 Task: Add a signature Kiera Campbell containing With heartfelt thanks and warm wishes, Kiera Campbell to email address softage.9@softage.net and add a label Quality control
Action: Mouse moved to (902, 50)
Screenshot: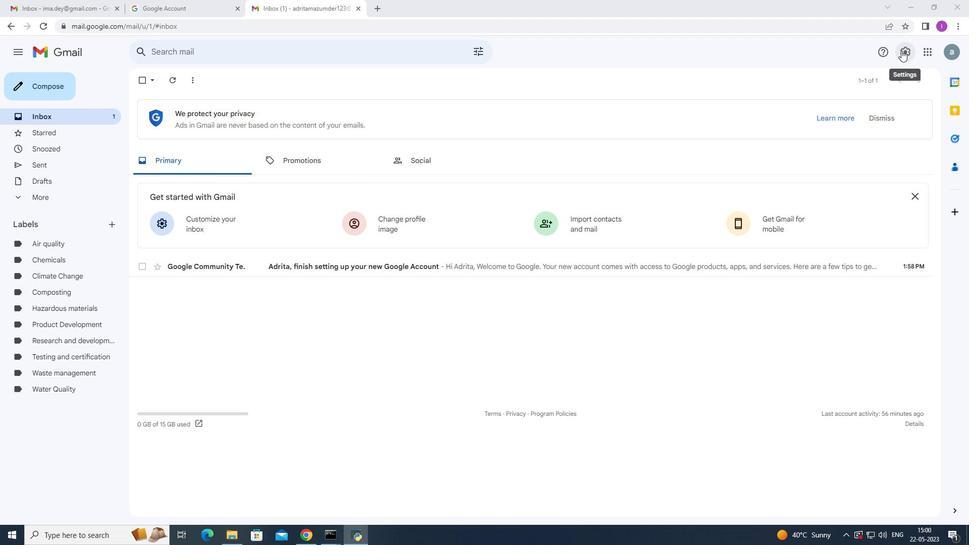 
Action: Mouse pressed left at (902, 50)
Screenshot: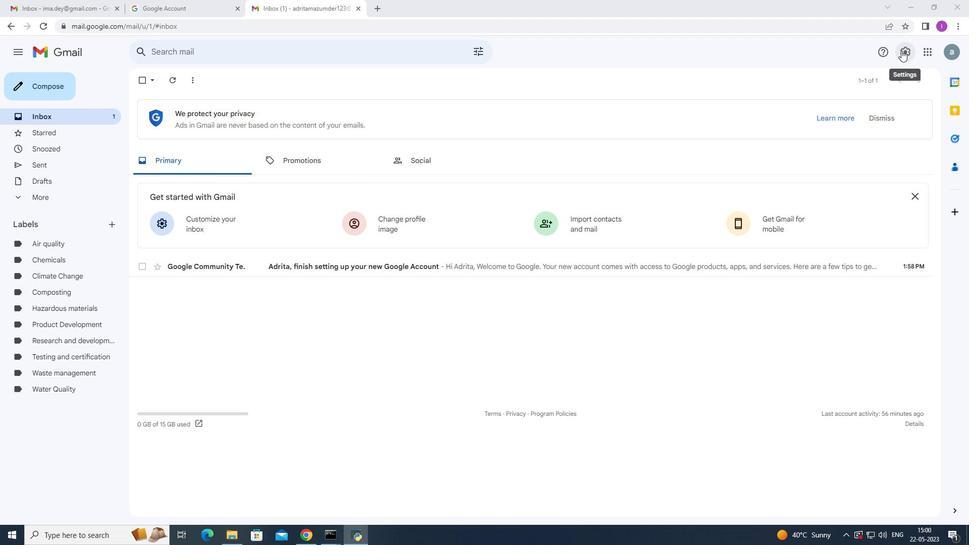 
Action: Mouse moved to (855, 96)
Screenshot: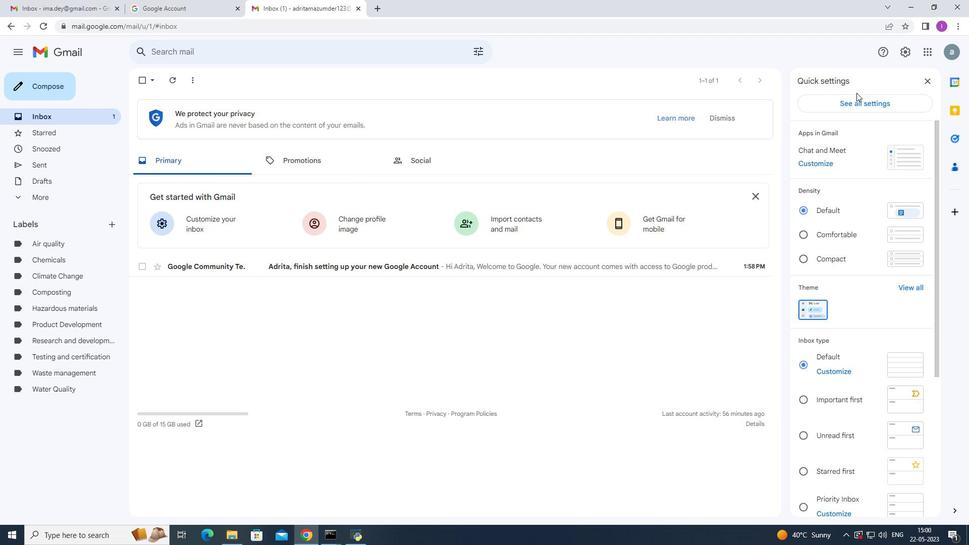 
Action: Mouse pressed left at (855, 96)
Screenshot: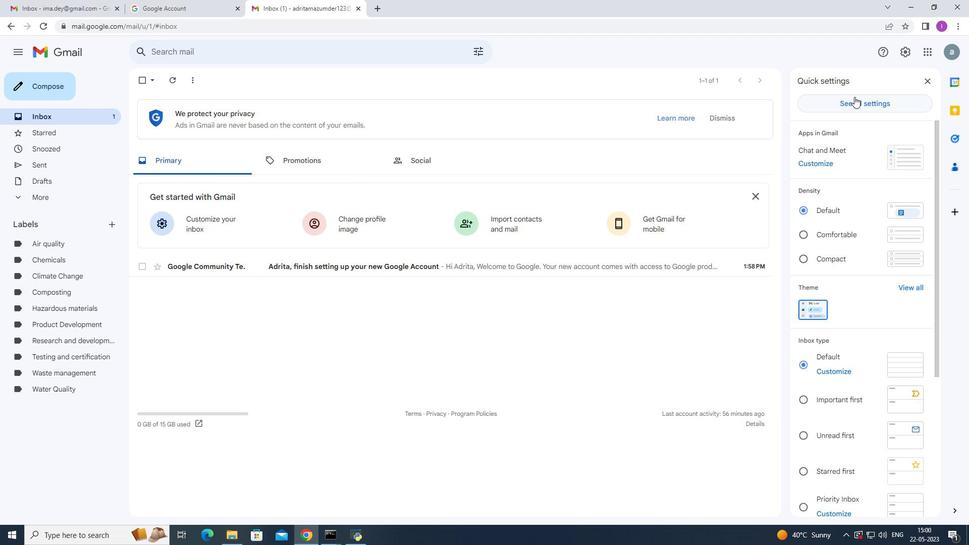 
Action: Mouse moved to (362, 335)
Screenshot: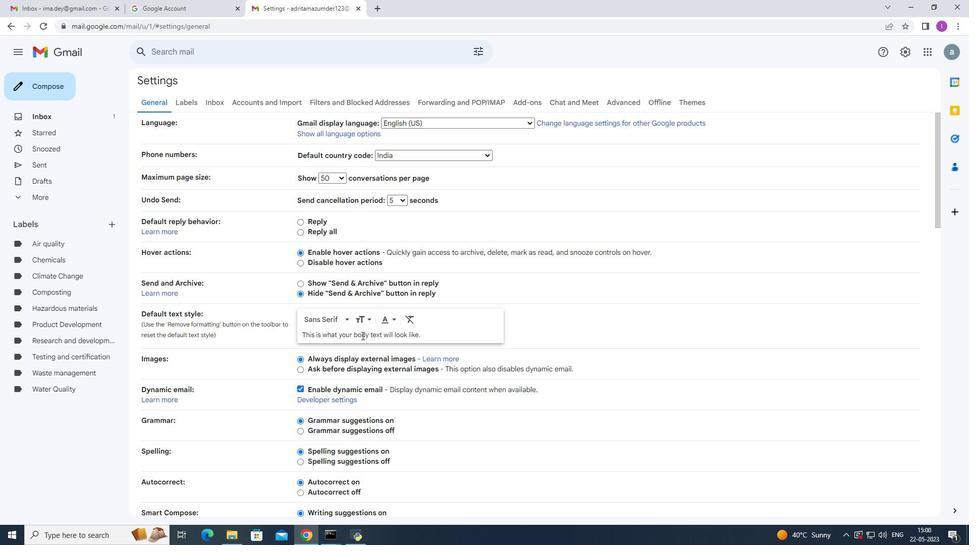 
Action: Mouse scrolled (362, 334) with delta (0, 0)
Screenshot: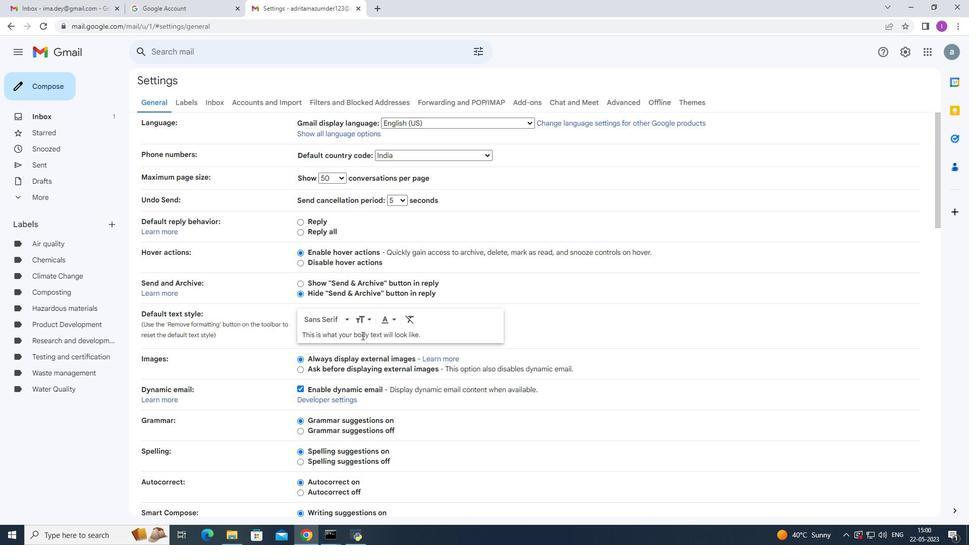 
Action: Mouse moved to (368, 331)
Screenshot: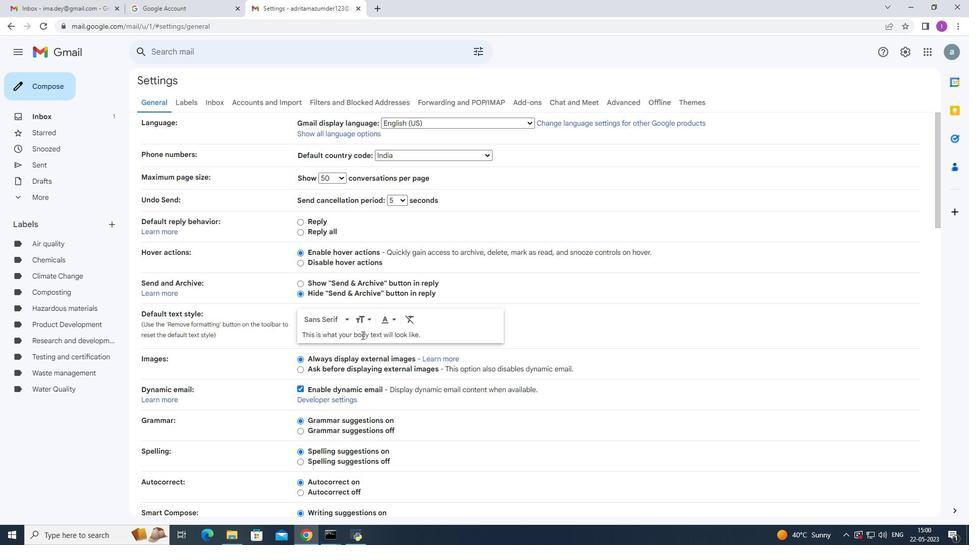 
Action: Mouse scrolled (365, 333) with delta (0, 0)
Screenshot: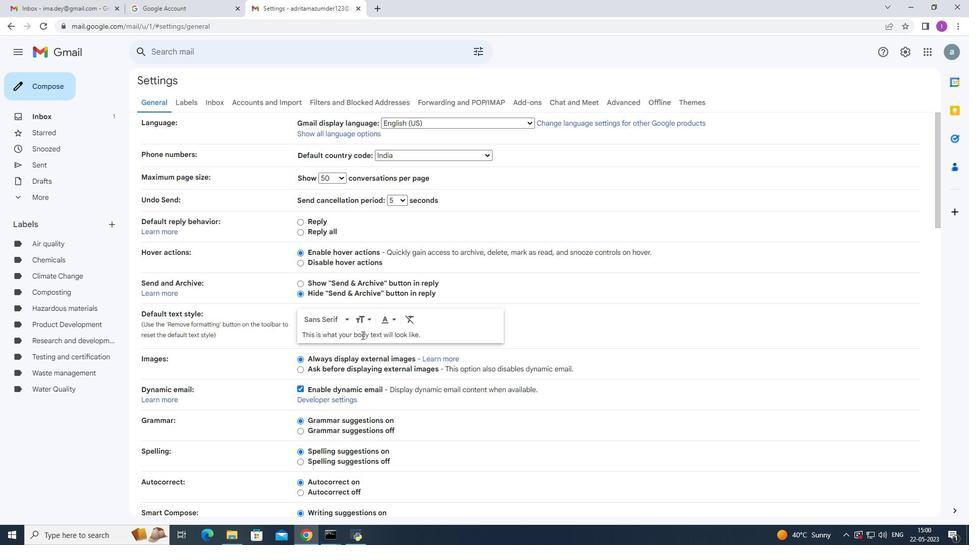 
Action: Mouse moved to (373, 326)
Screenshot: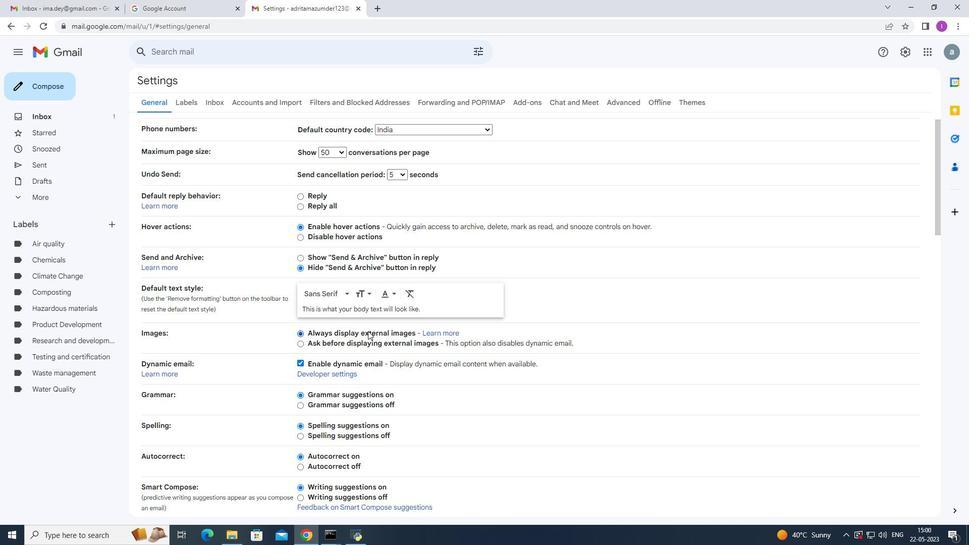 
Action: Mouse scrolled (369, 330) with delta (0, 0)
Screenshot: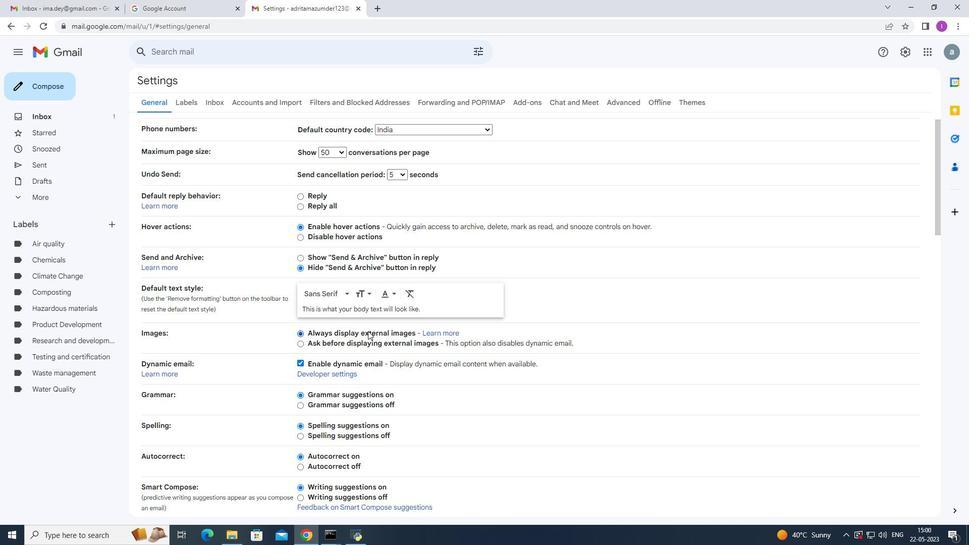 
Action: Mouse moved to (397, 315)
Screenshot: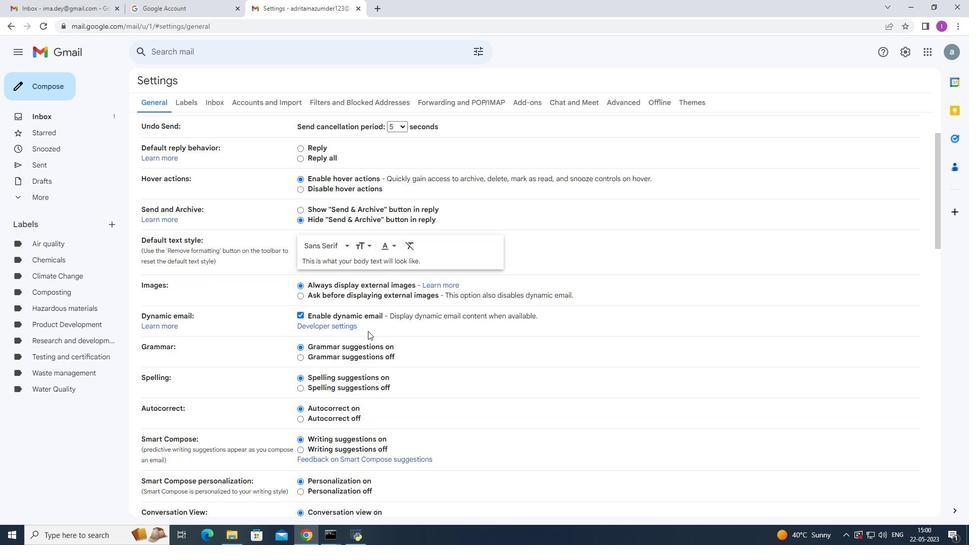
Action: Mouse scrolled (374, 325) with delta (0, 0)
Screenshot: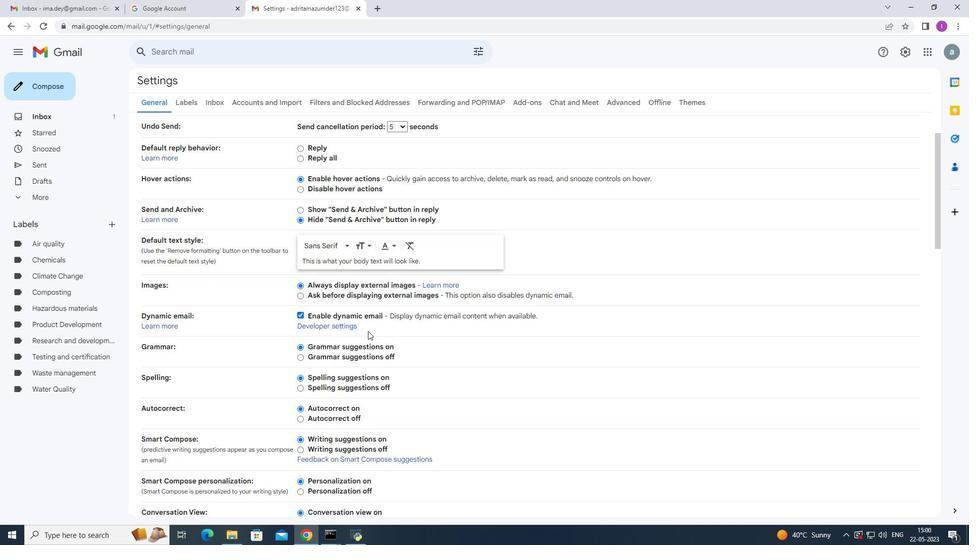
Action: Mouse moved to (399, 314)
Screenshot: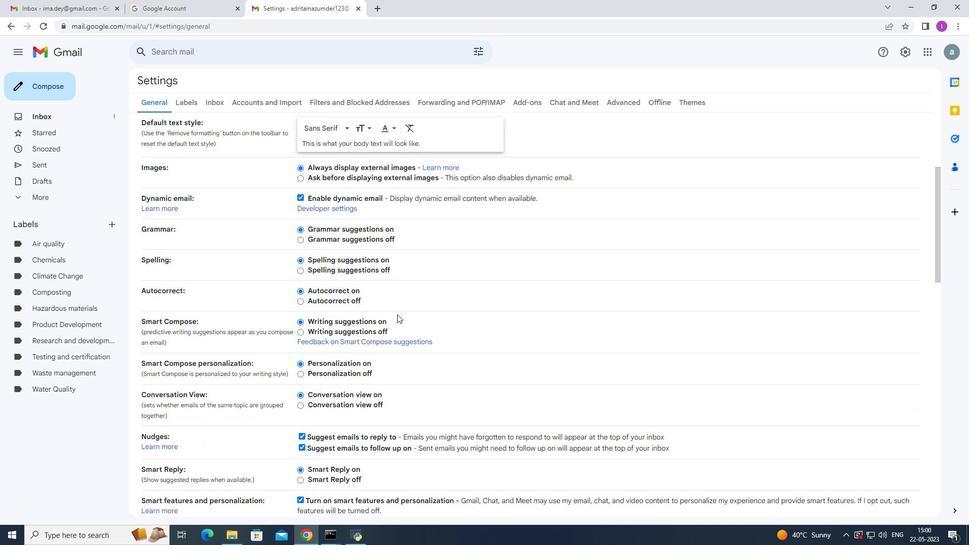 
Action: Mouse scrolled (398, 314) with delta (0, 0)
Screenshot: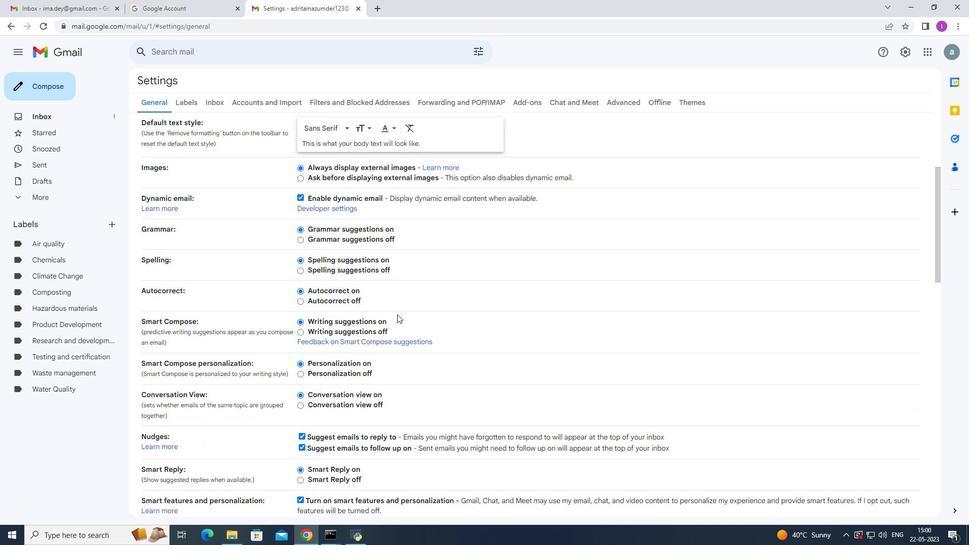 
Action: Mouse moved to (399, 315)
Screenshot: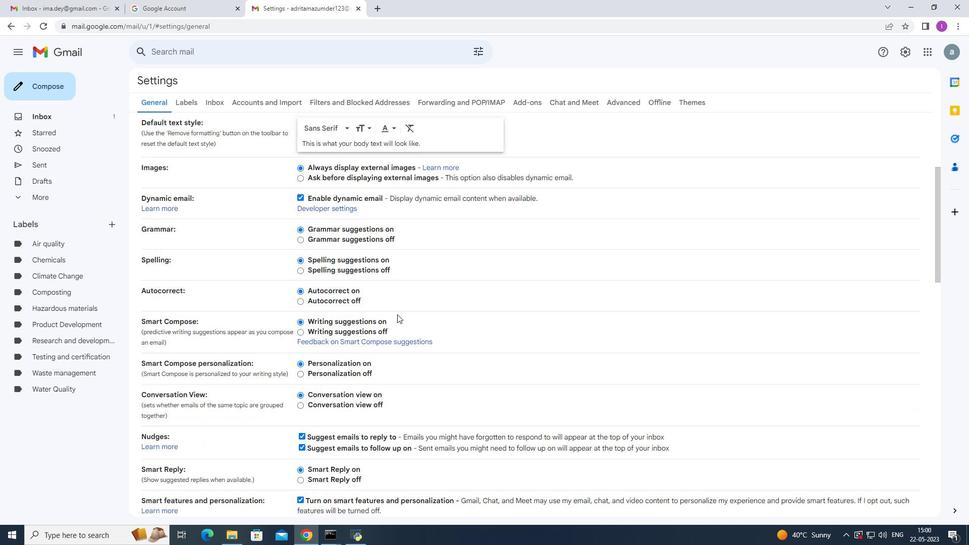 
Action: Mouse scrolled (399, 314) with delta (0, 0)
Screenshot: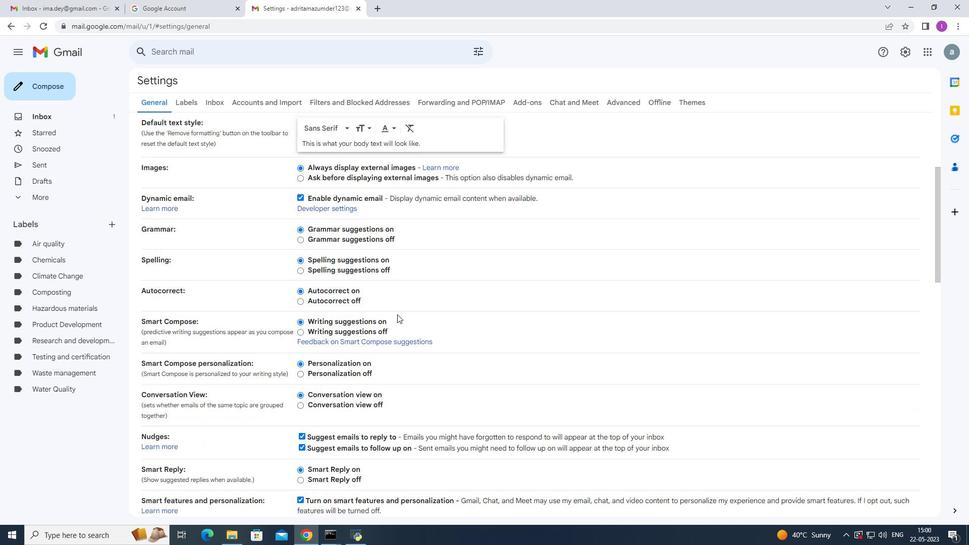 
Action: Mouse moved to (399, 315)
Screenshot: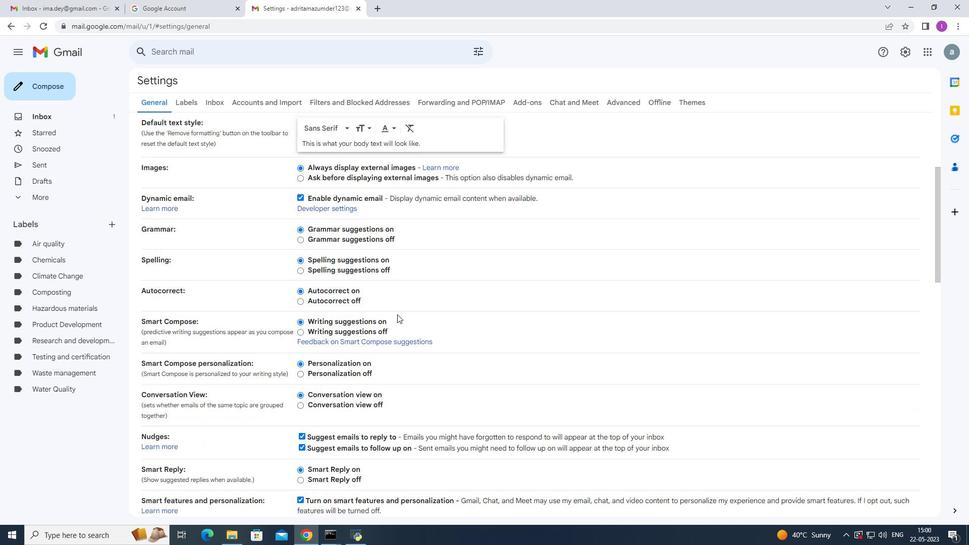 
Action: Mouse scrolled (399, 314) with delta (0, 0)
Screenshot: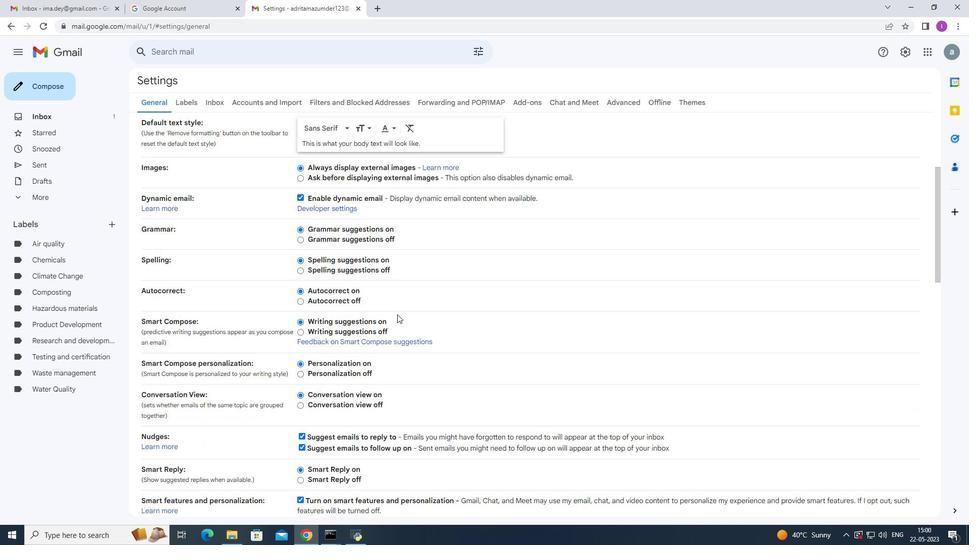 
Action: Mouse moved to (400, 315)
Screenshot: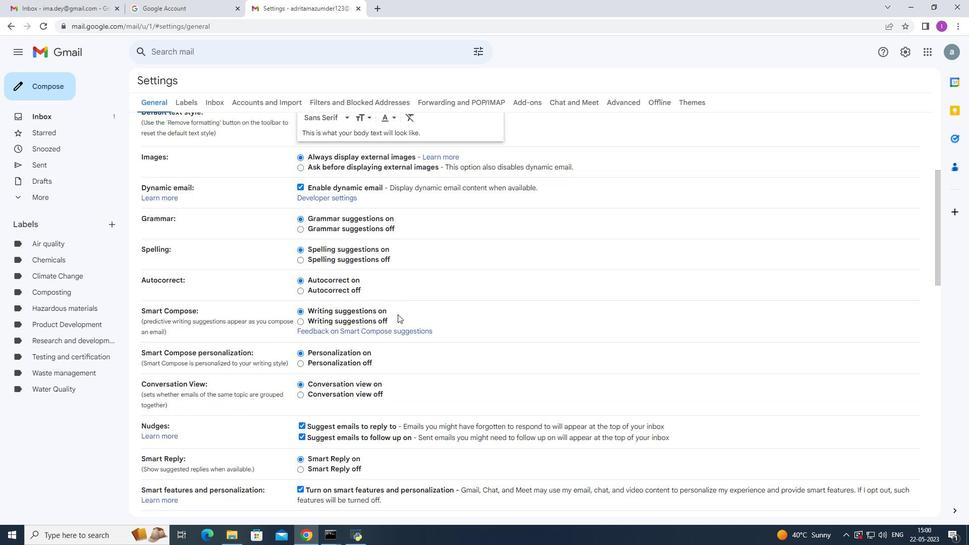 
Action: Mouse scrolled (400, 314) with delta (0, 0)
Screenshot: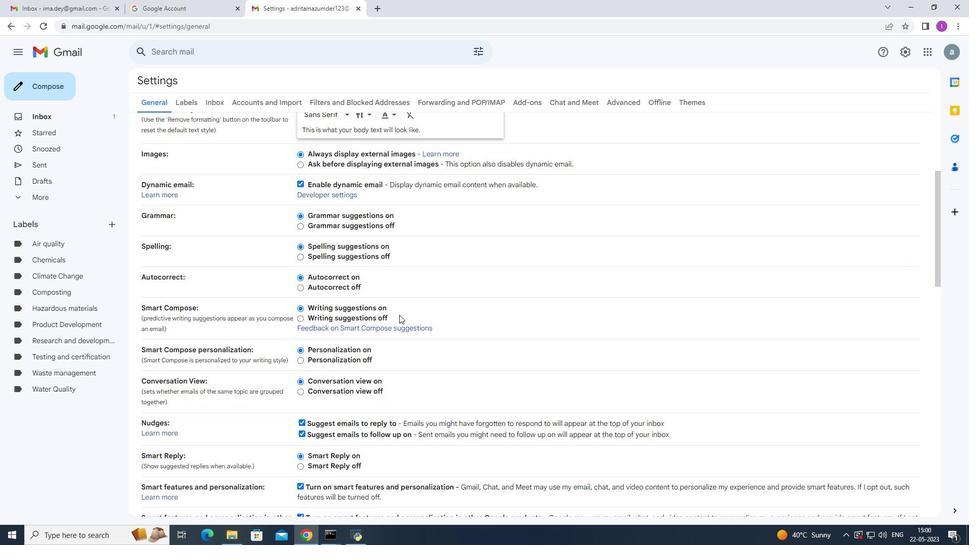 
Action: Mouse moved to (420, 313)
Screenshot: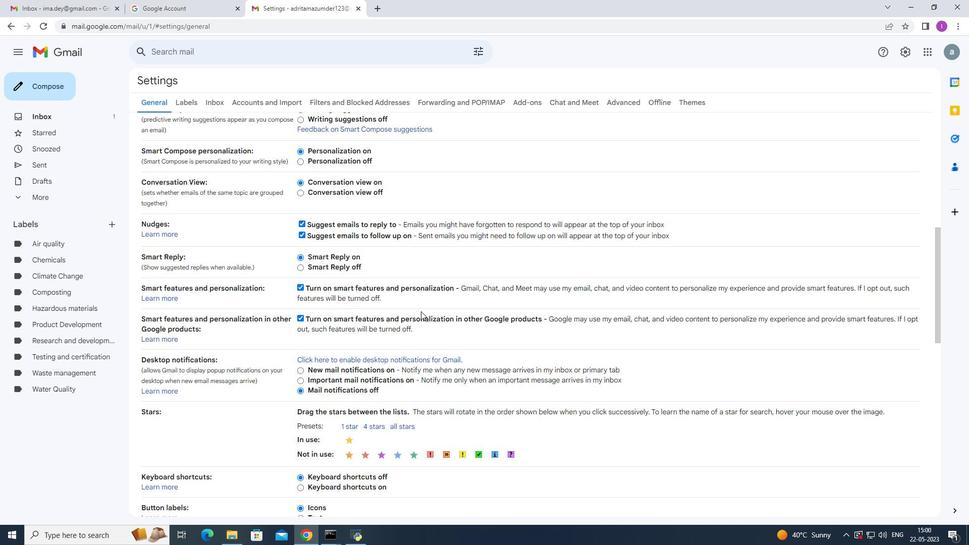 
Action: Mouse scrolled (420, 312) with delta (0, 0)
Screenshot: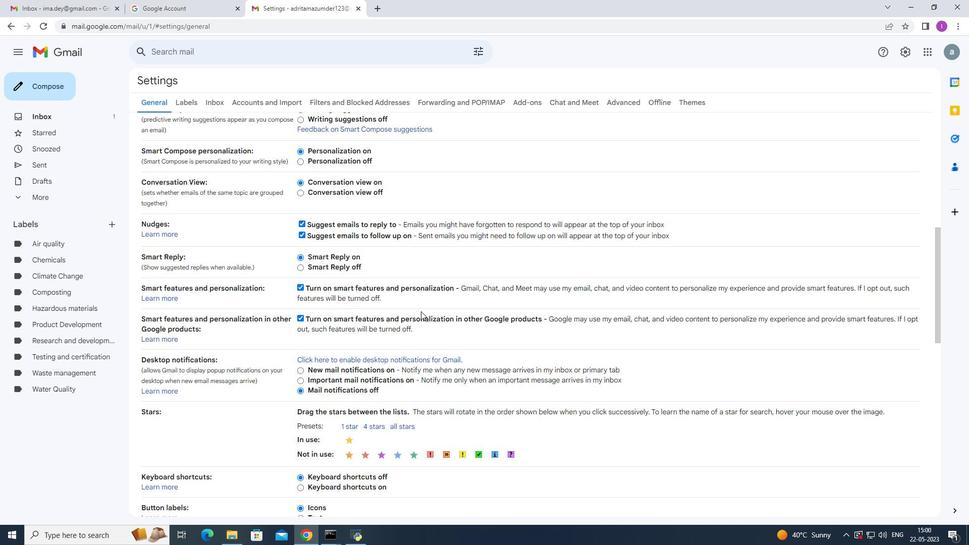 
Action: Mouse moved to (420, 313)
Screenshot: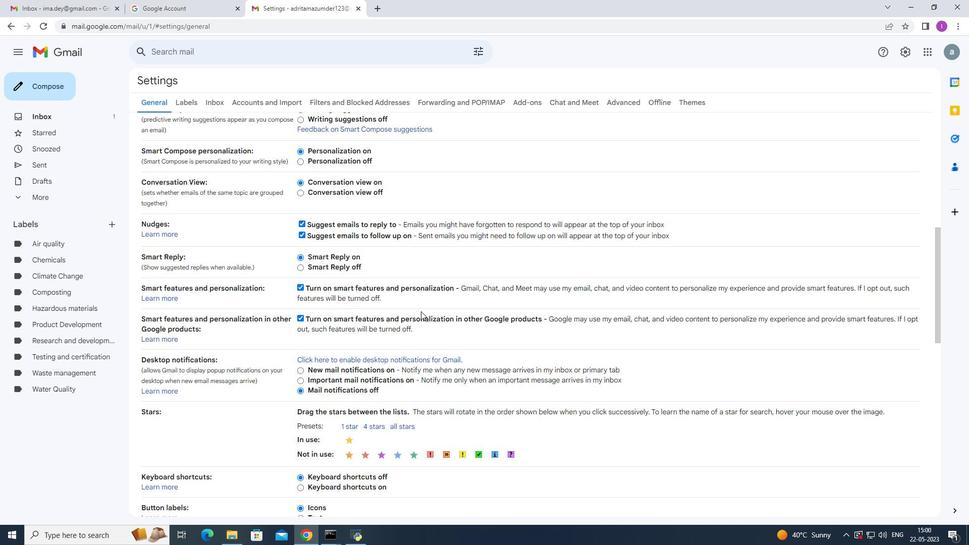 
Action: Mouse scrolled (420, 313) with delta (0, 0)
Screenshot: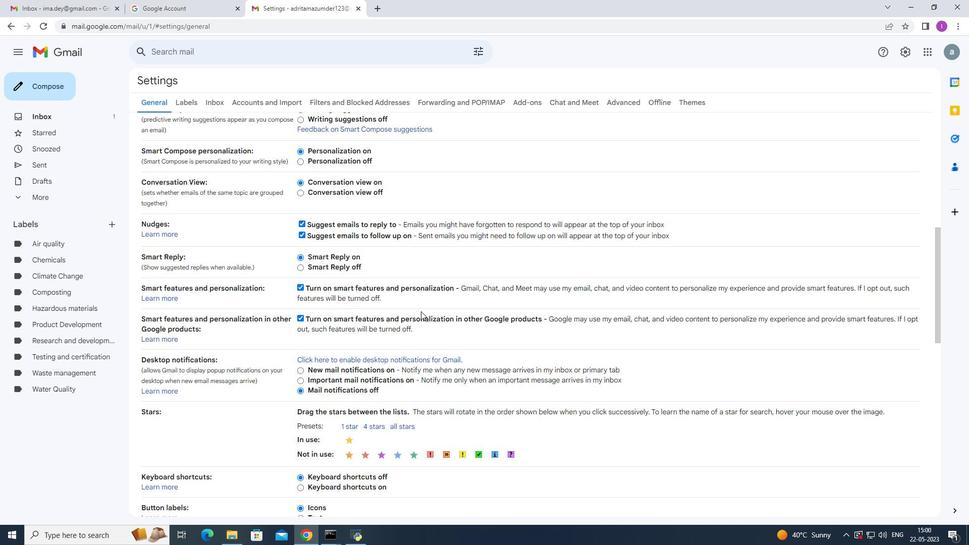 
Action: Mouse scrolled (420, 313) with delta (0, 0)
Screenshot: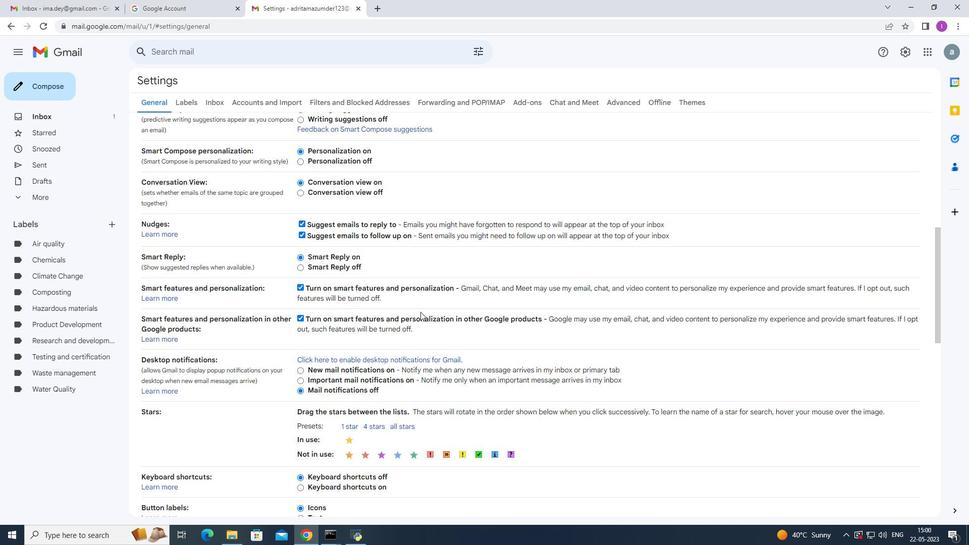 
Action: Mouse moved to (421, 314)
Screenshot: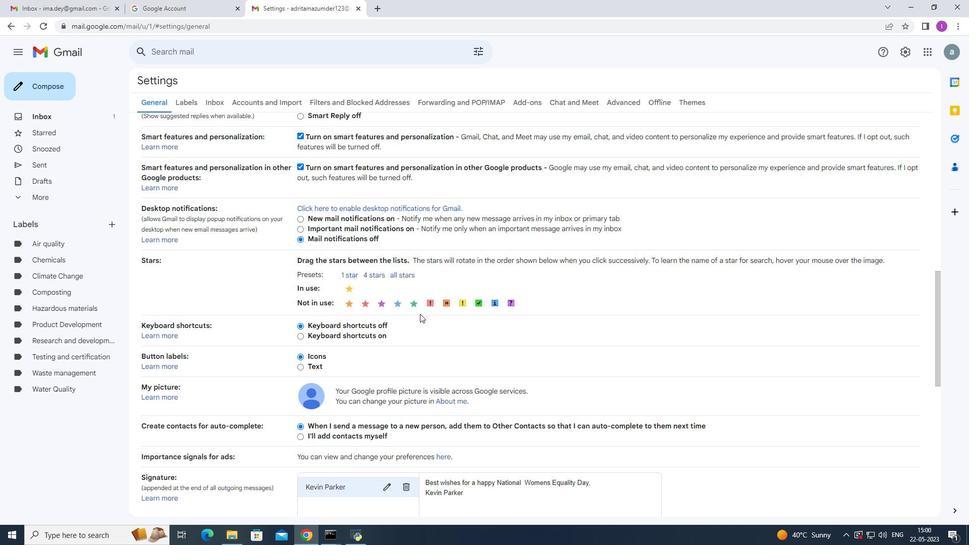 
Action: Mouse scrolled (421, 313) with delta (0, 0)
Screenshot: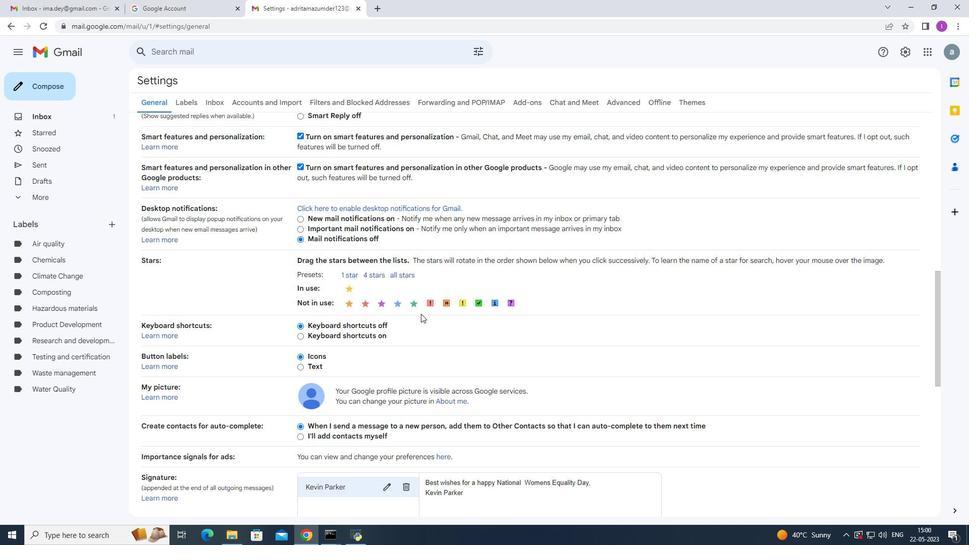 
Action: Mouse moved to (422, 314)
Screenshot: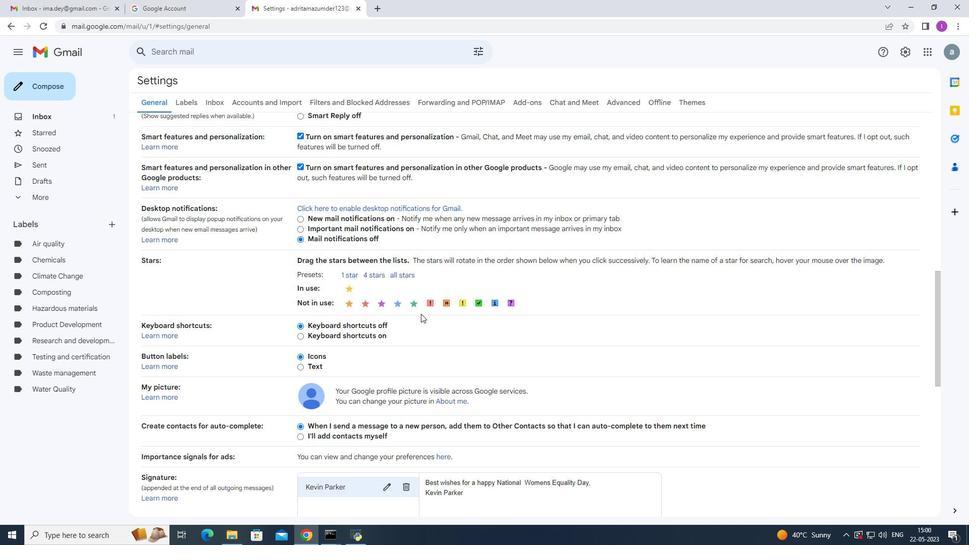 
Action: Mouse scrolled (422, 314) with delta (0, 0)
Screenshot: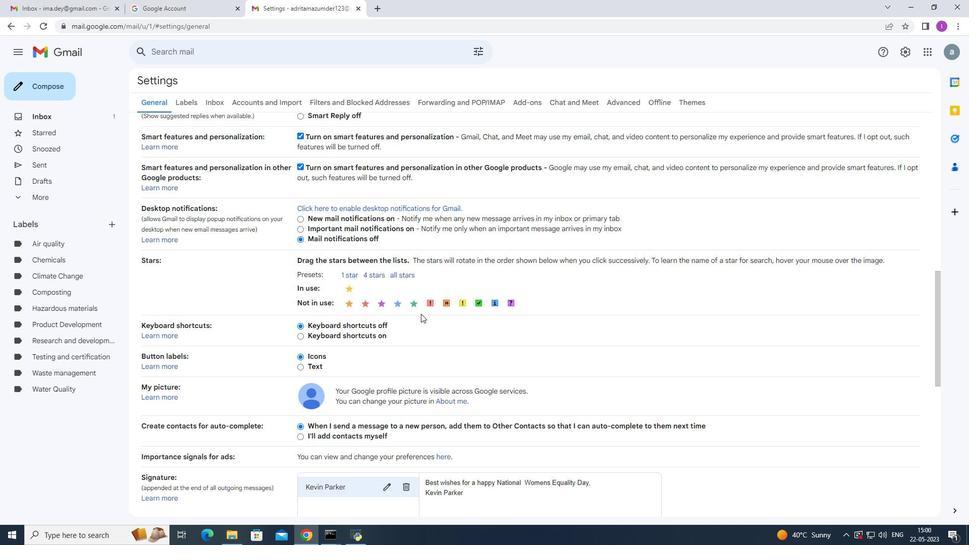 
Action: Mouse scrolled (422, 314) with delta (0, 0)
Screenshot: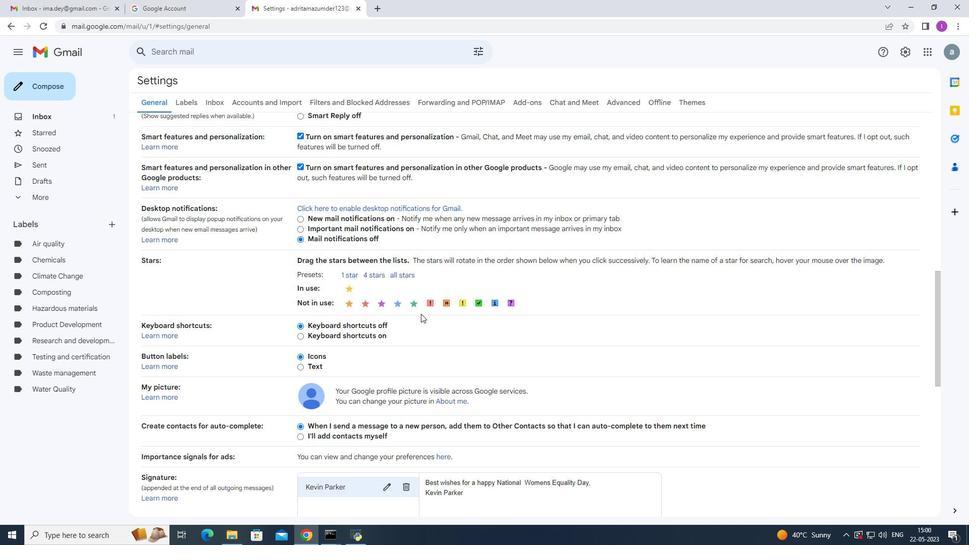
Action: Mouse moved to (405, 333)
Screenshot: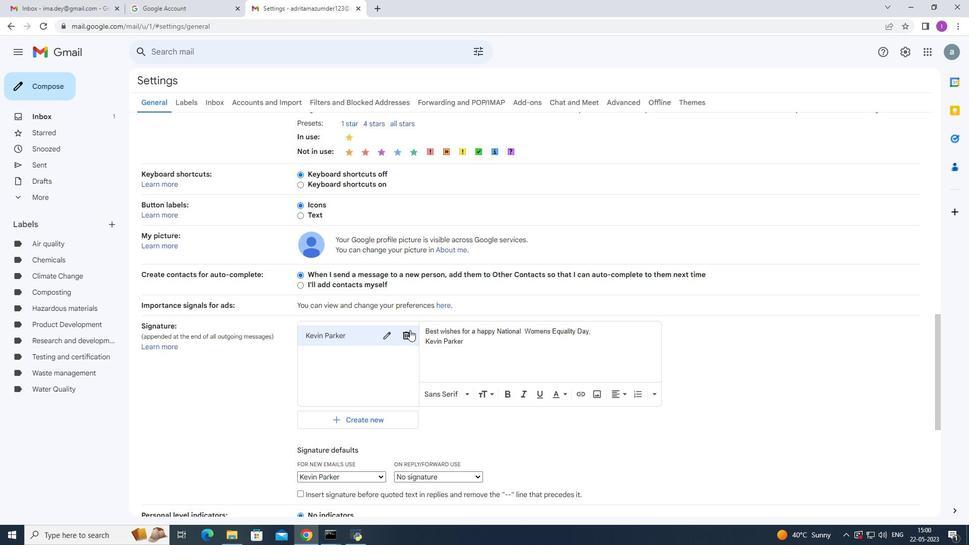 
Action: Mouse pressed left at (405, 333)
Screenshot: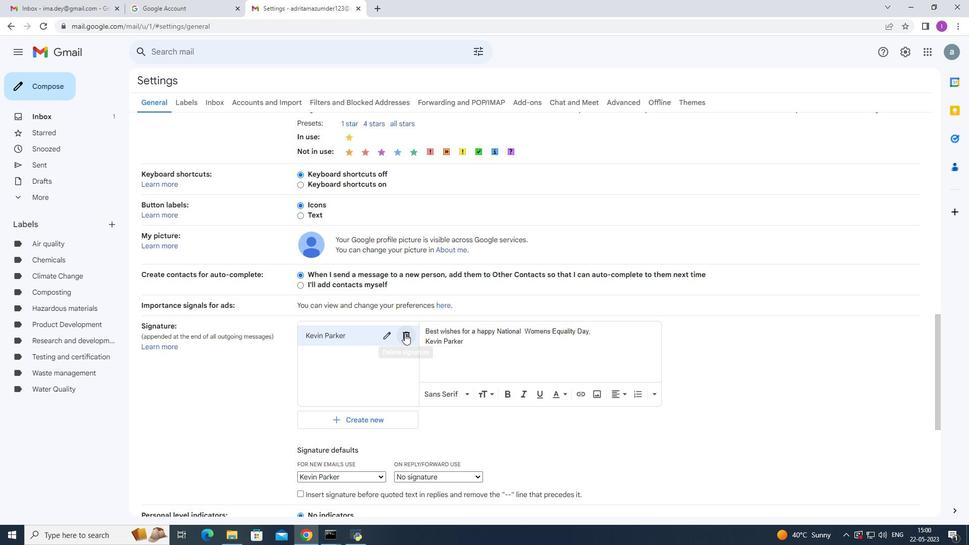 
Action: Mouse moved to (571, 299)
Screenshot: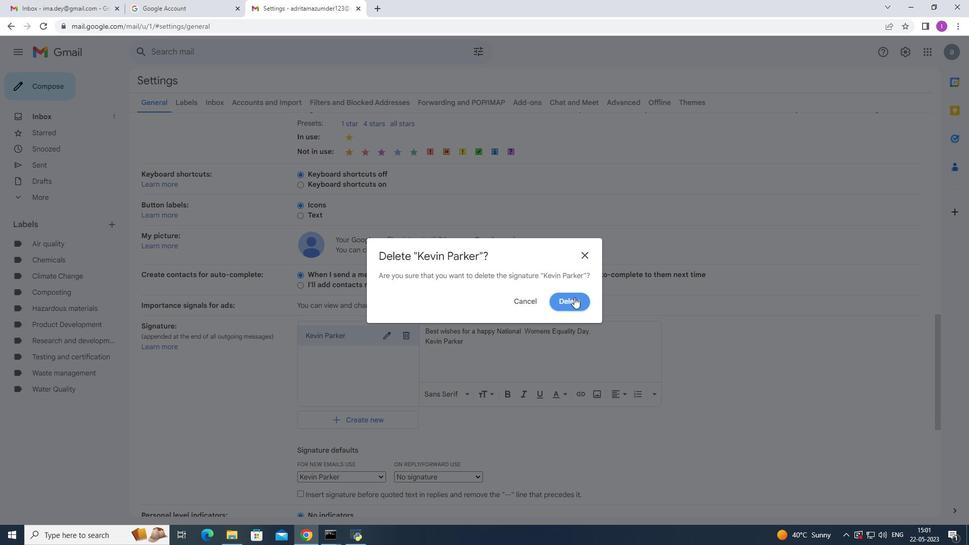 
Action: Mouse pressed left at (571, 299)
Screenshot: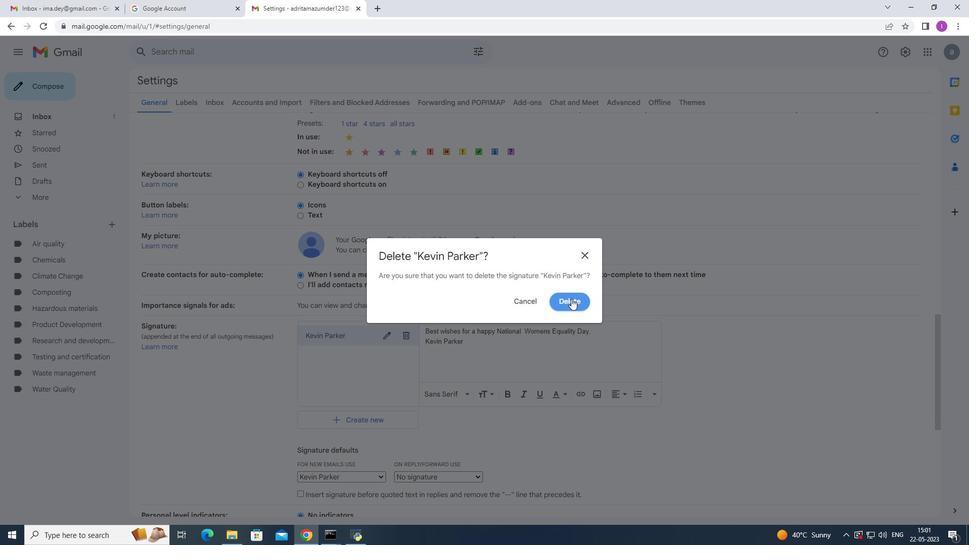 
Action: Mouse moved to (342, 340)
Screenshot: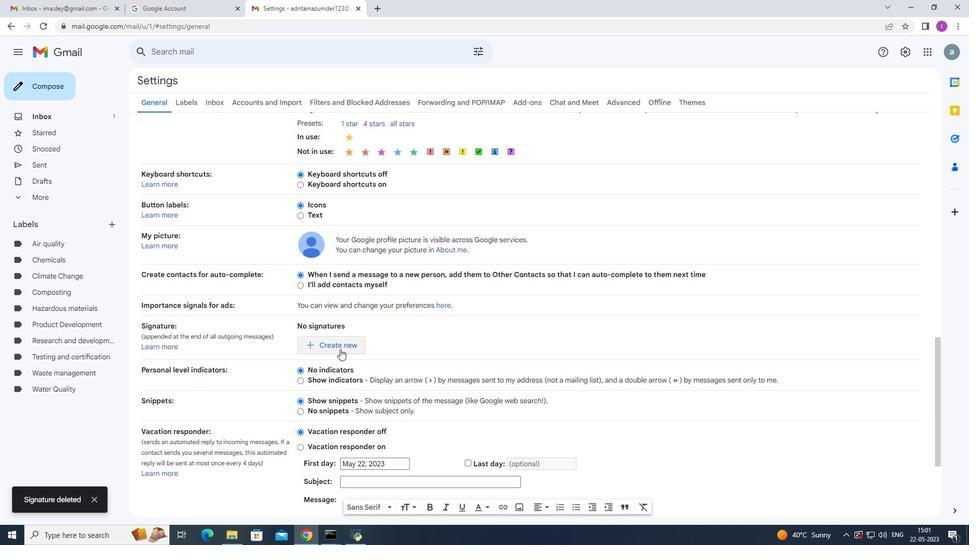 
Action: Mouse pressed left at (342, 340)
Screenshot: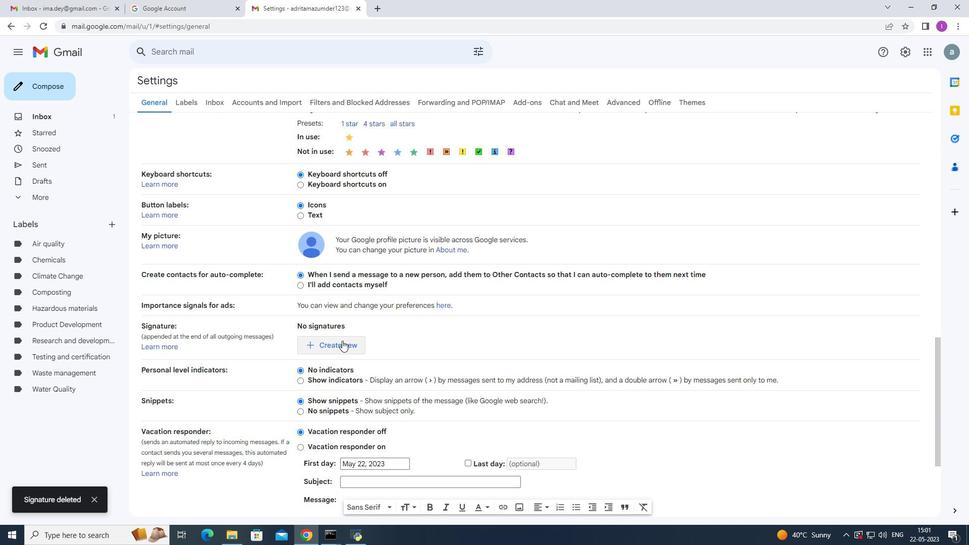 
Action: Mouse moved to (449, 273)
Screenshot: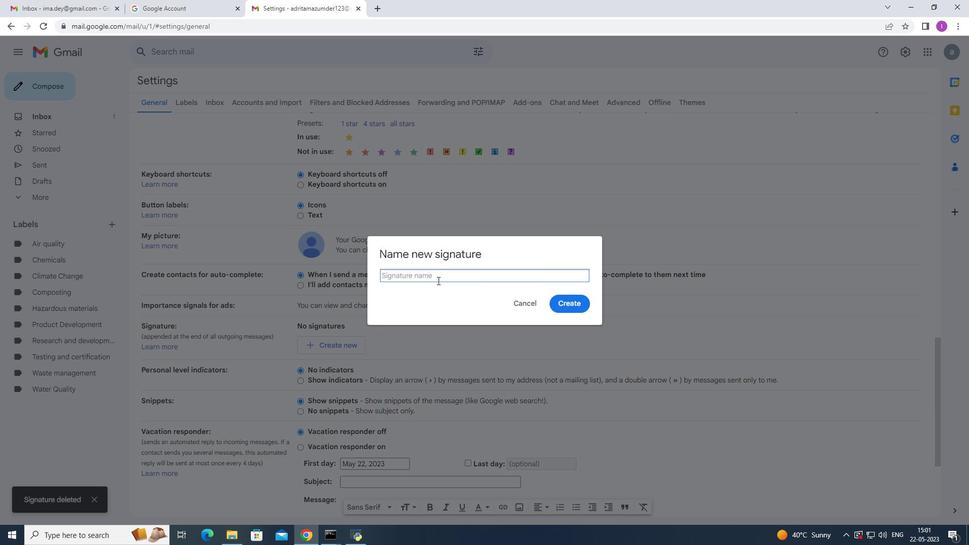 
Action: Key pressed <Key.shift>Kiera<Key.space><Key.shift>Campbell
Screenshot: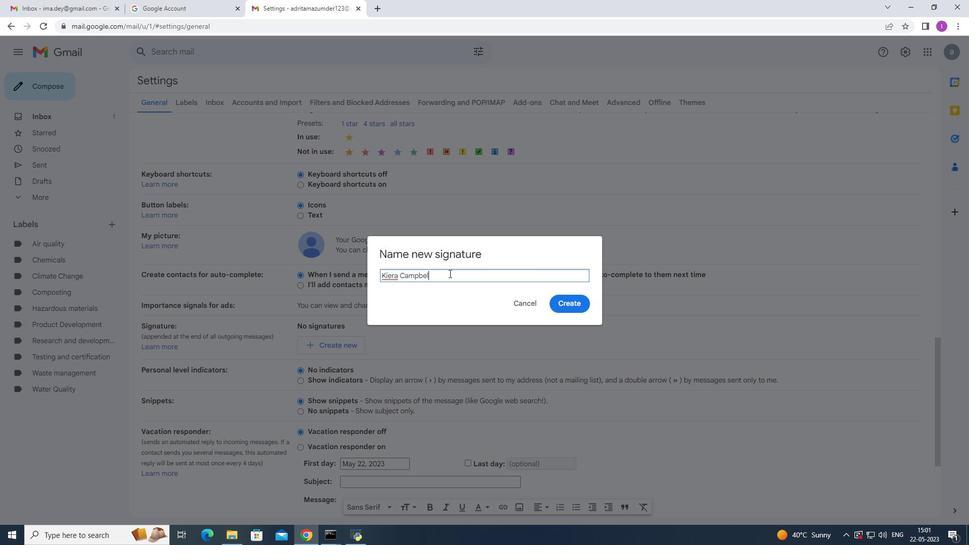
Action: Mouse moved to (574, 302)
Screenshot: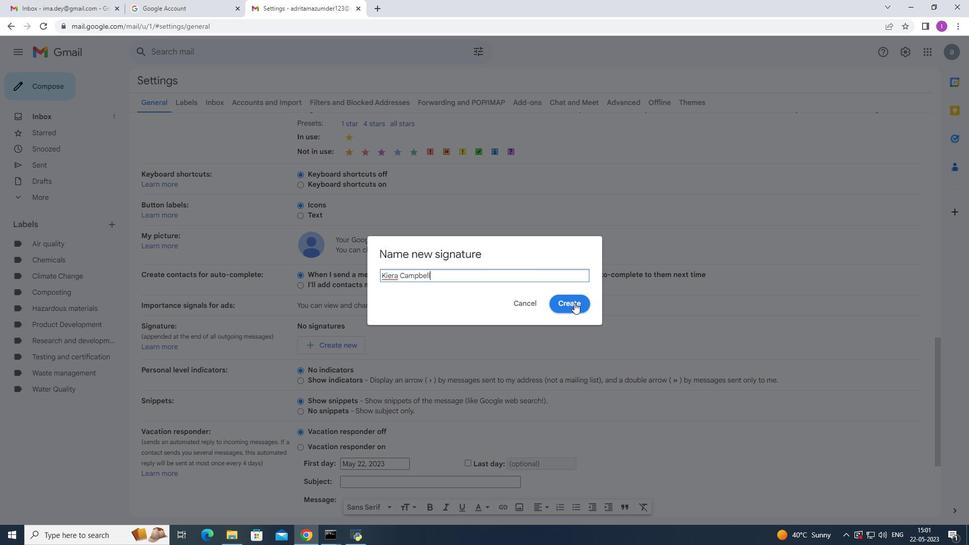 
Action: Mouse pressed left at (574, 302)
Screenshot: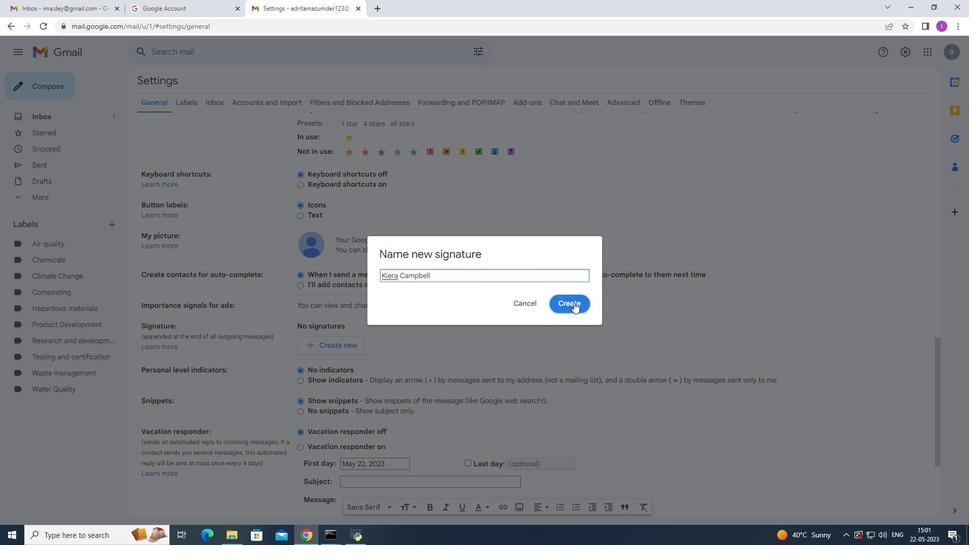 
Action: Mouse moved to (381, 475)
Screenshot: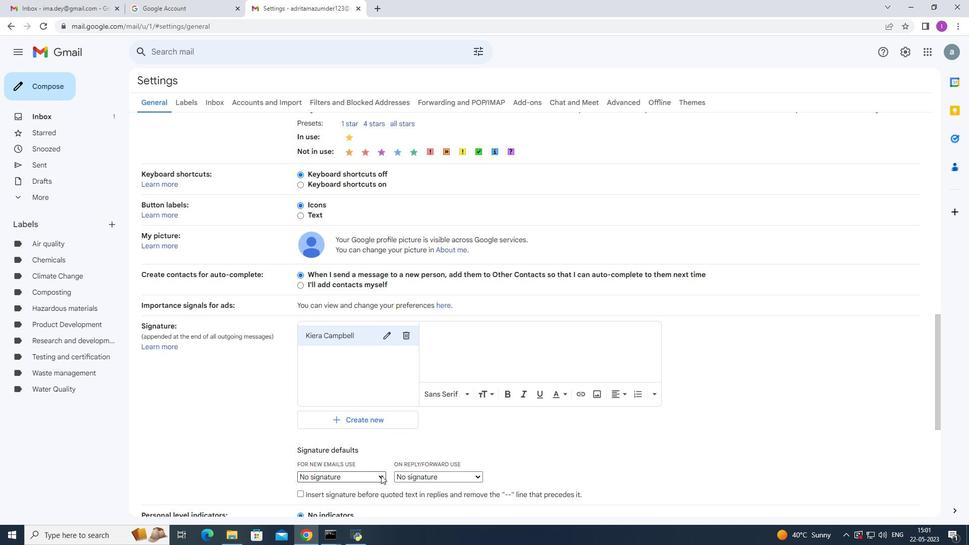 
Action: Mouse pressed left at (381, 475)
Screenshot: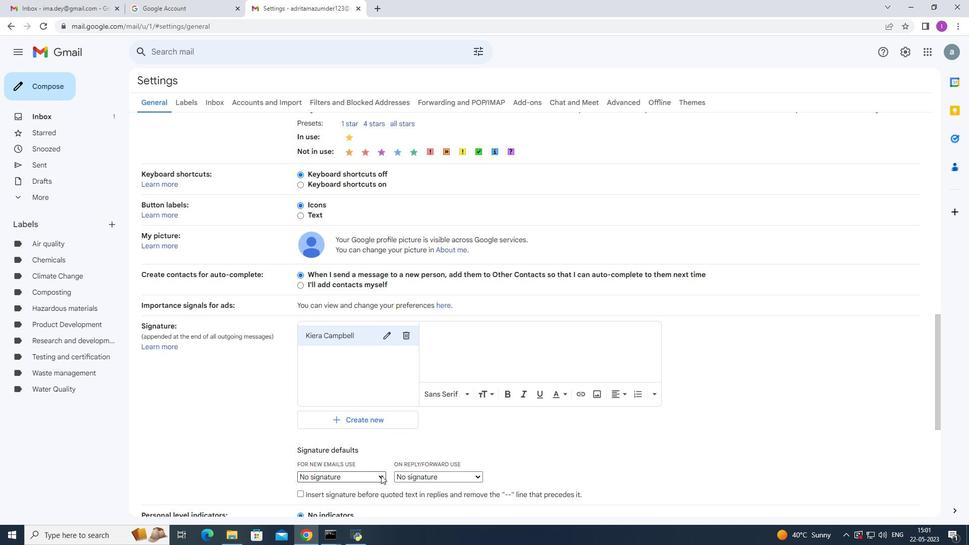 
Action: Mouse moved to (370, 496)
Screenshot: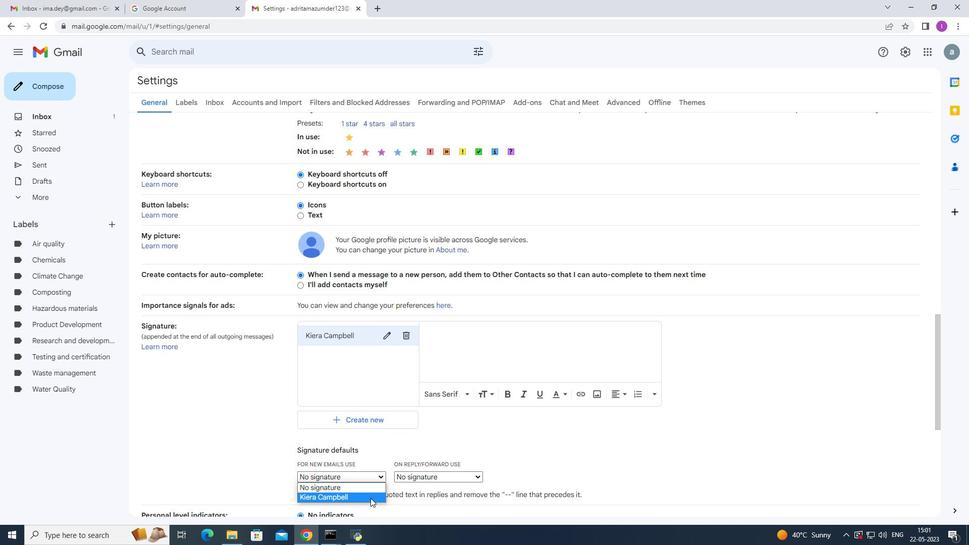 
Action: Mouse pressed left at (370, 496)
Screenshot: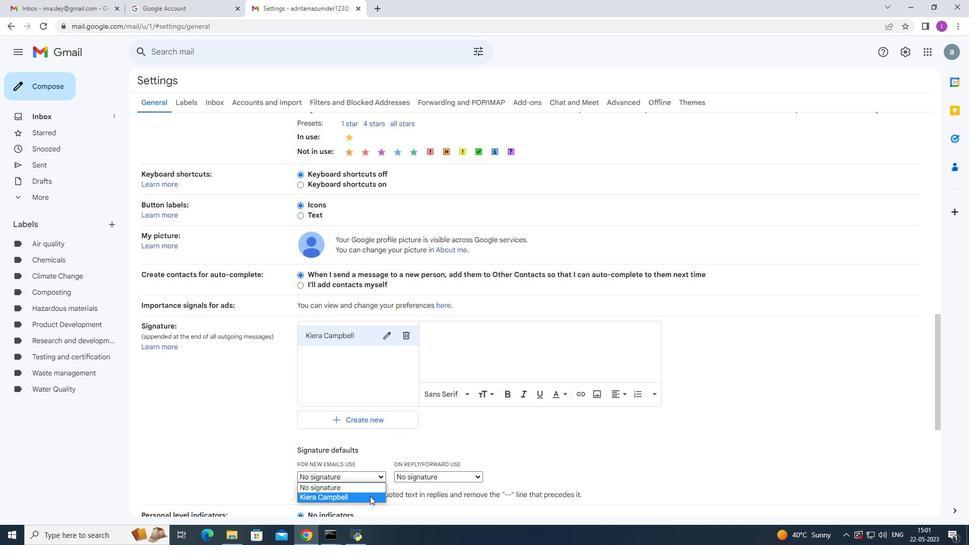 
Action: Mouse moved to (439, 334)
Screenshot: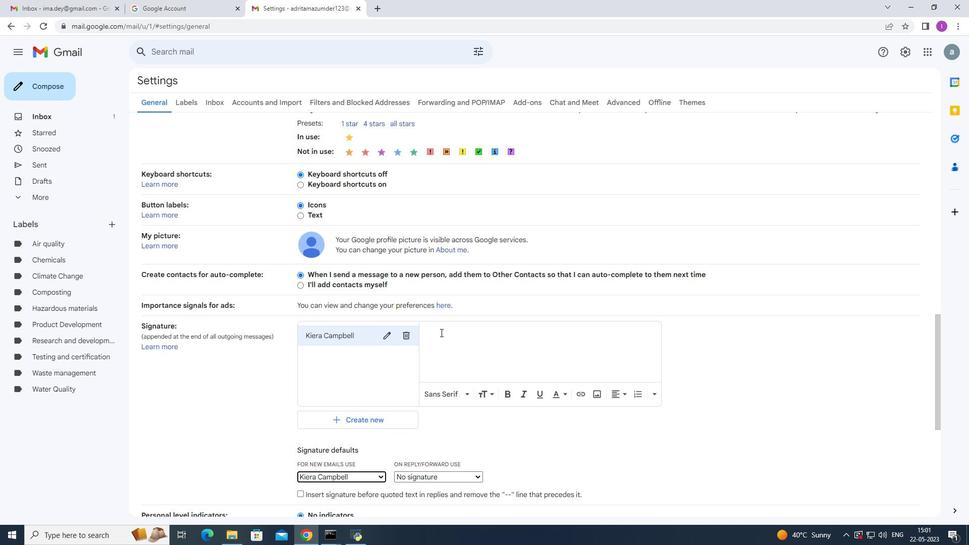 
Action: Mouse pressed left at (439, 334)
Screenshot: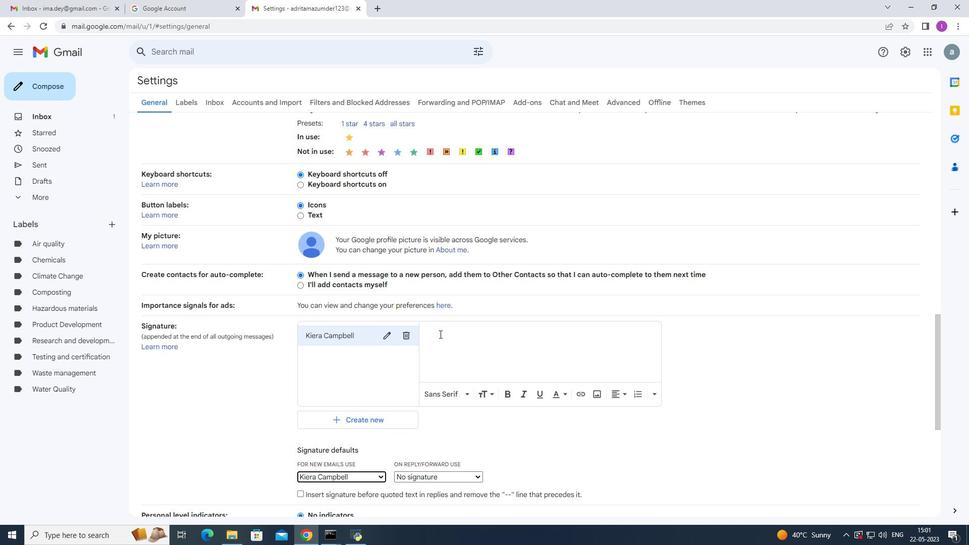 
Action: Mouse moved to (486, 306)
Screenshot: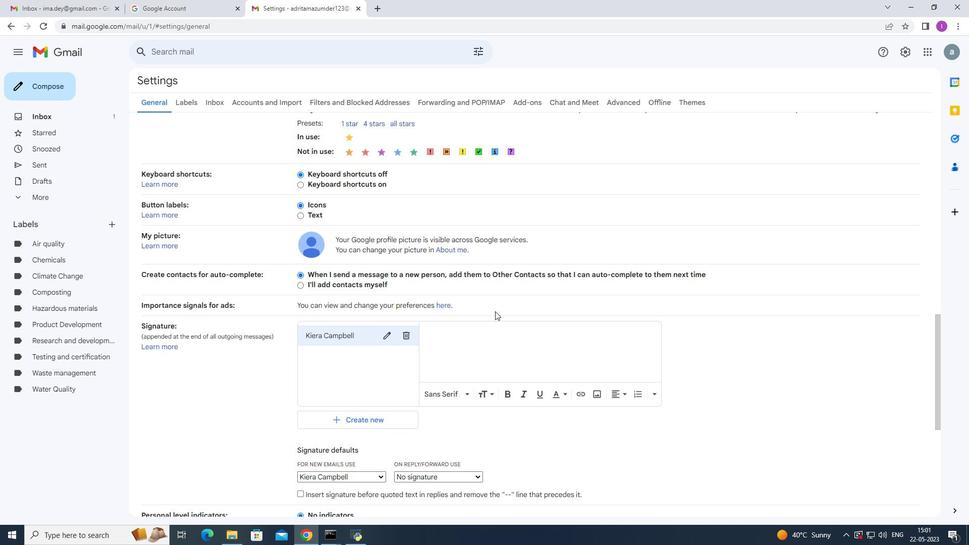 
Action: Key pressed <Key.shift><Key.shift><Key.shift><Key.shift>With<Key.space>heart<Key.space><Key.backspace>felt<Key.space>tanks<Key.space>and<Key.space>warm<Key.space>wishesh
Screenshot: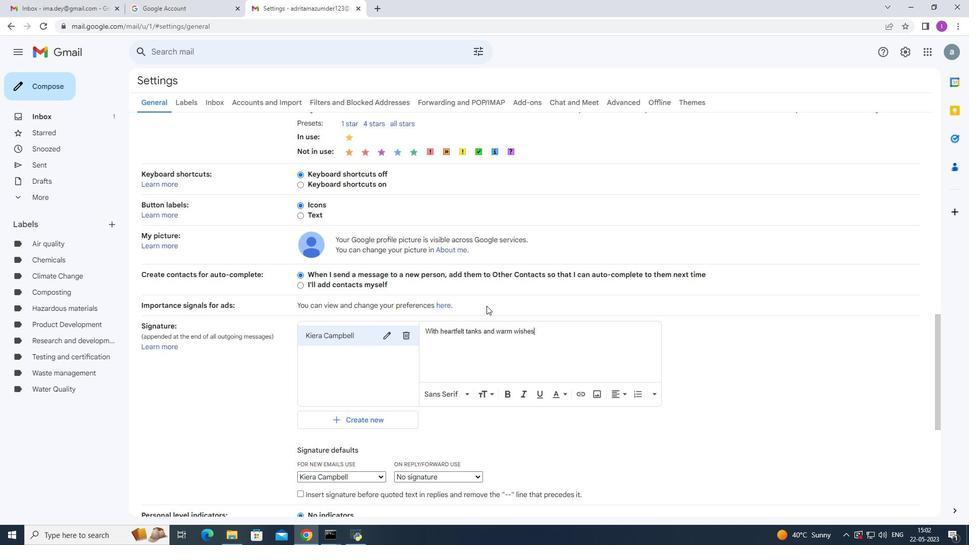 
Action: Mouse moved to (548, 341)
Screenshot: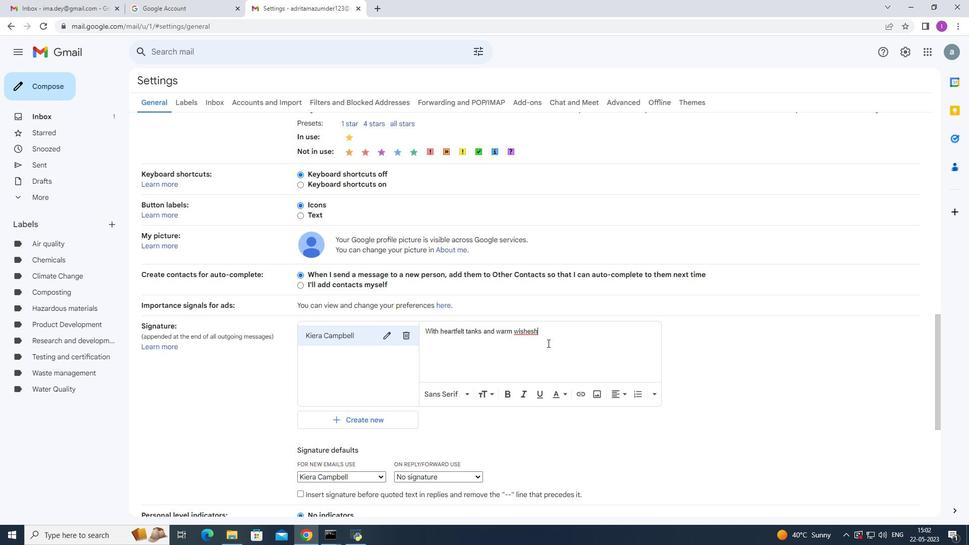 
Action: Key pressed <Key.backspace>
Screenshot: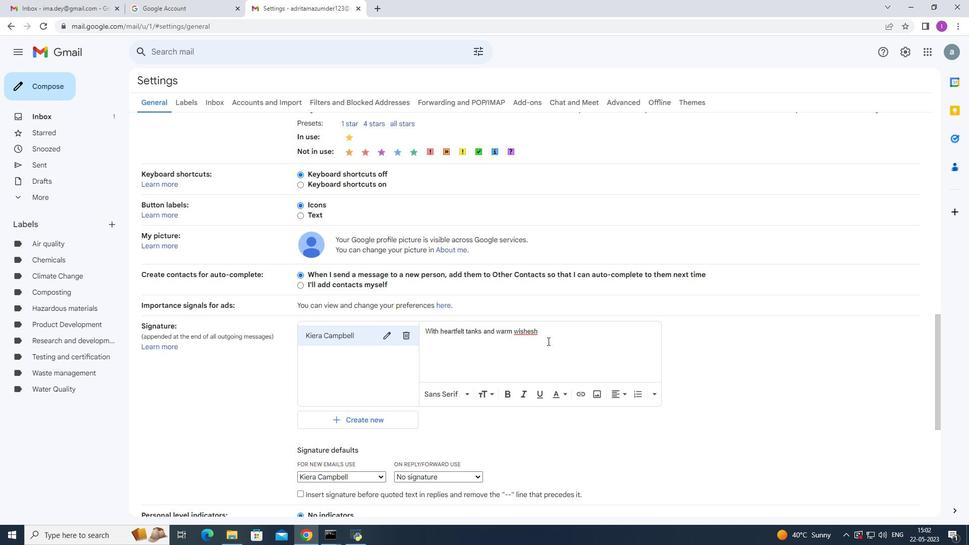 
Action: Mouse moved to (383, 206)
Screenshot: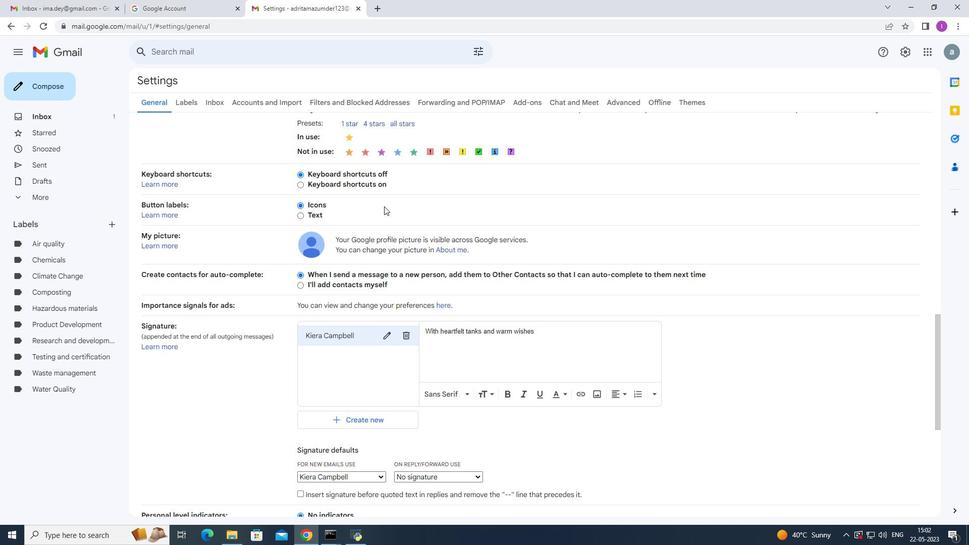 
Action: Key pressed ,<Key.enter><Key.shift>Kiera<Key.space><Key.shift>V<Key.backspace><Key.shift>Campbell
Screenshot: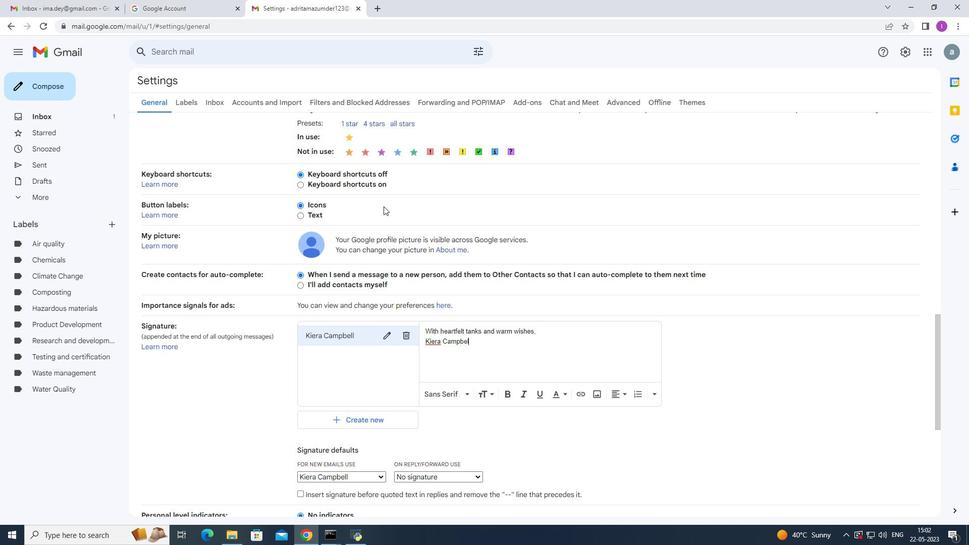 
Action: Mouse moved to (486, 404)
Screenshot: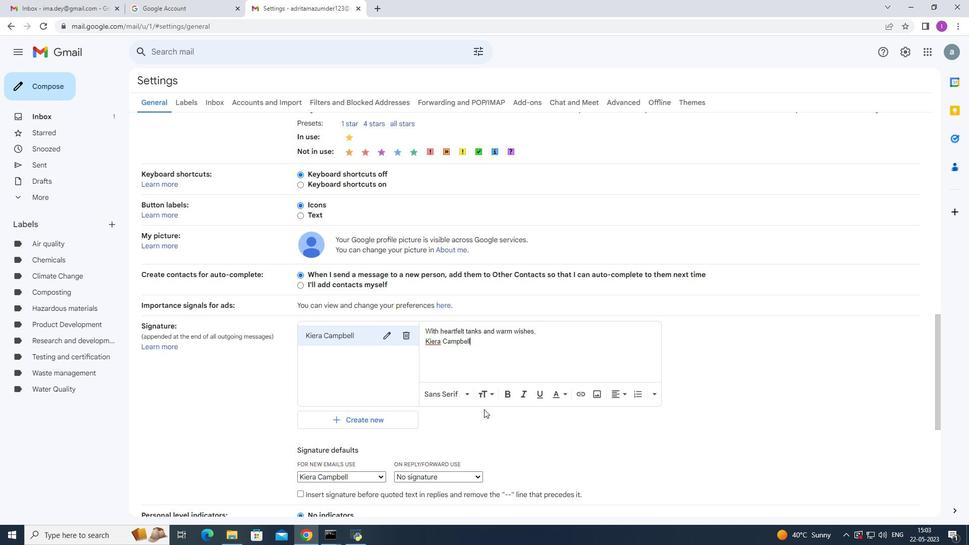 
Action: Mouse scrolled (486, 404) with delta (0, 0)
Screenshot: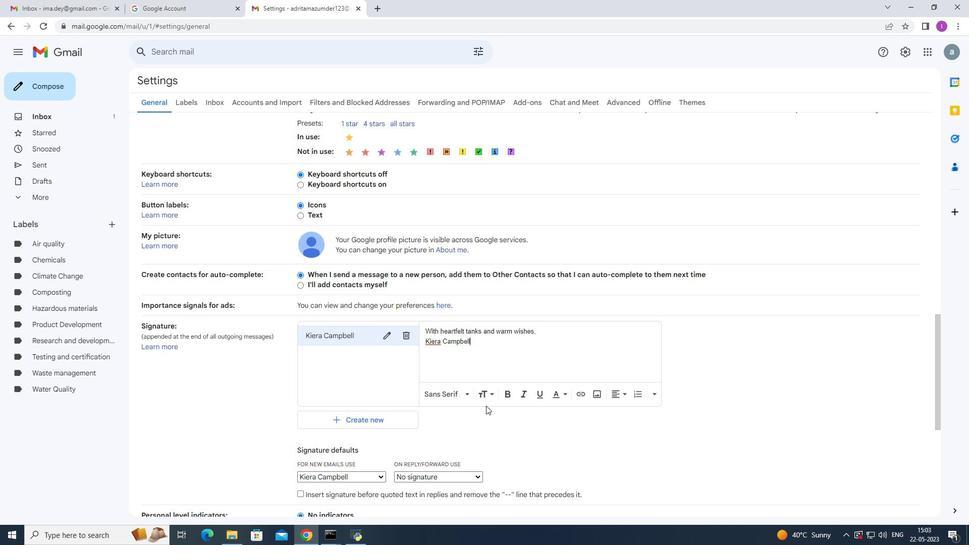 
Action: Mouse scrolled (486, 404) with delta (0, 0)
Screenshot: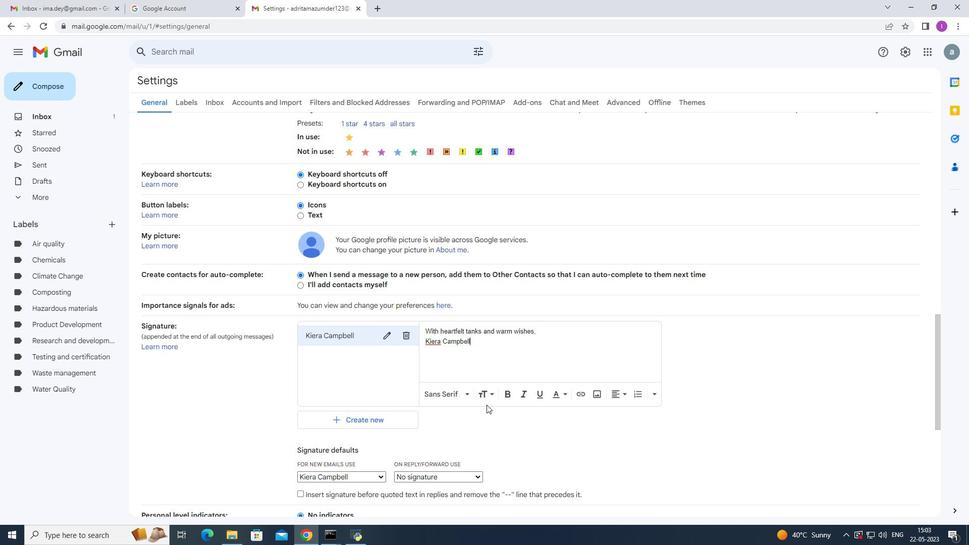 
Action: Mouse moved to (489, 401)
Screenshot: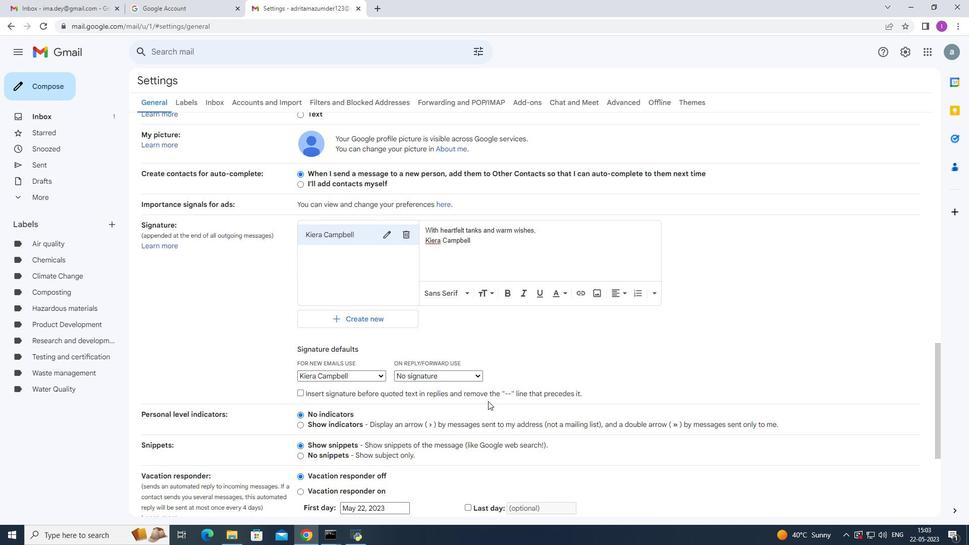 
Action: Mouse scrolled (489, 400) with delta (0, 0)
Screenshot: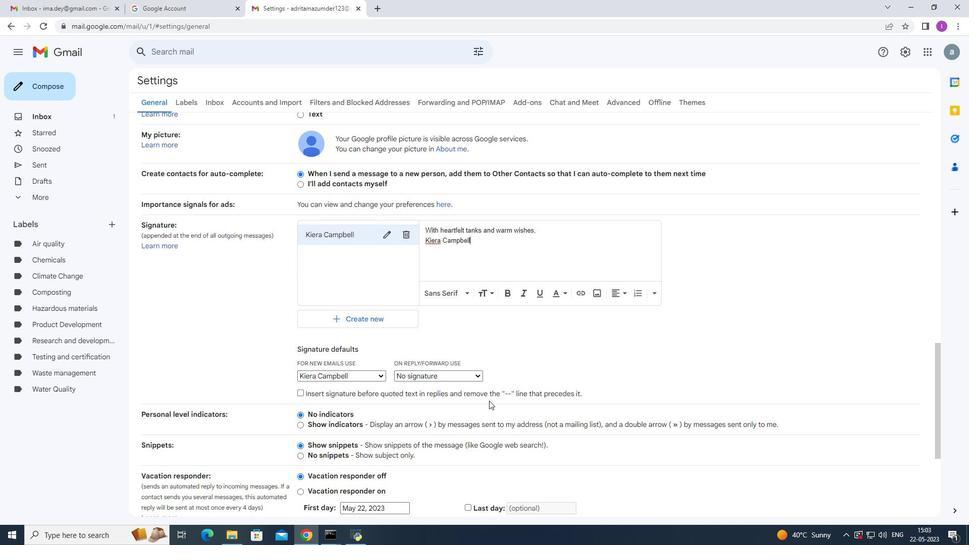 
Action: Mouse scrolled (489, 400) with delta (0, 0)
Screenshot: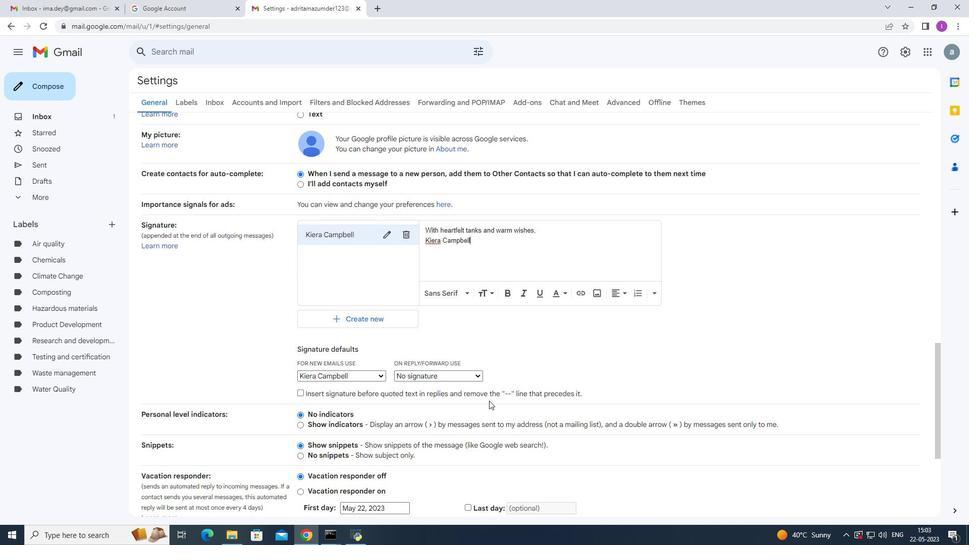 
Action: Mouse scrolled (489, 400) with delta (0, 0)
Screenshot: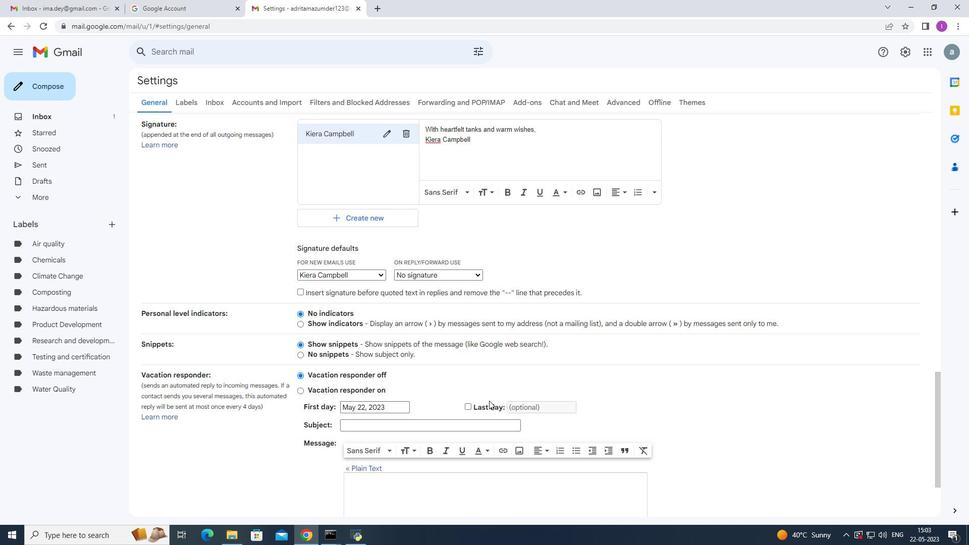 
Action: Mouse scrolled (489, 400) with delta (0, 0)
Screenshot: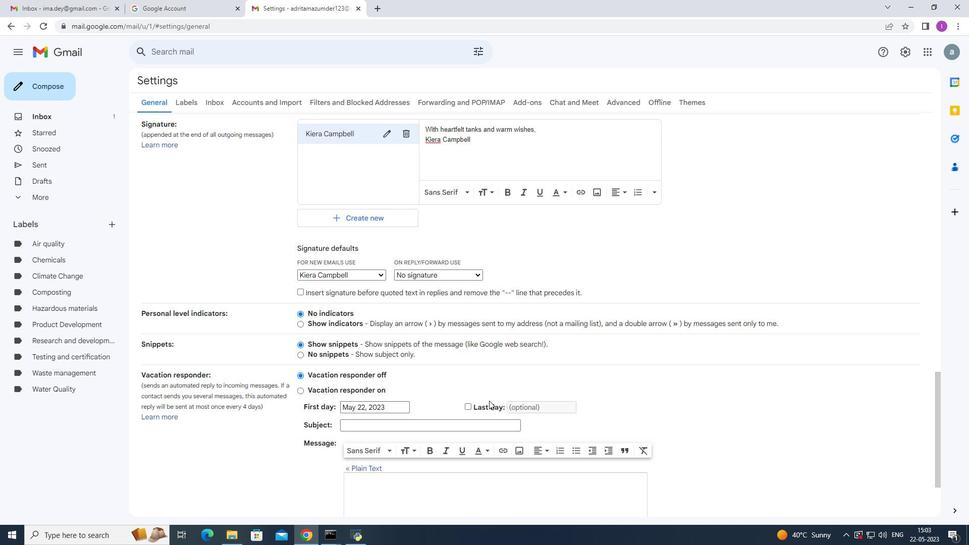
Action: Mouse scrolled (489, 401) with delta (0, 0)
Screenshot: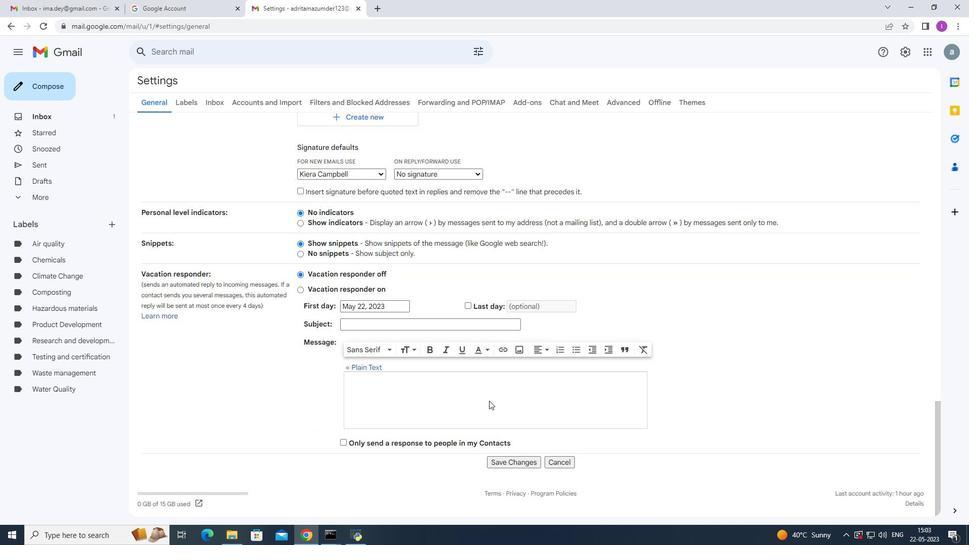 
Action: Mouse moved to (489, 396)
Screenshot: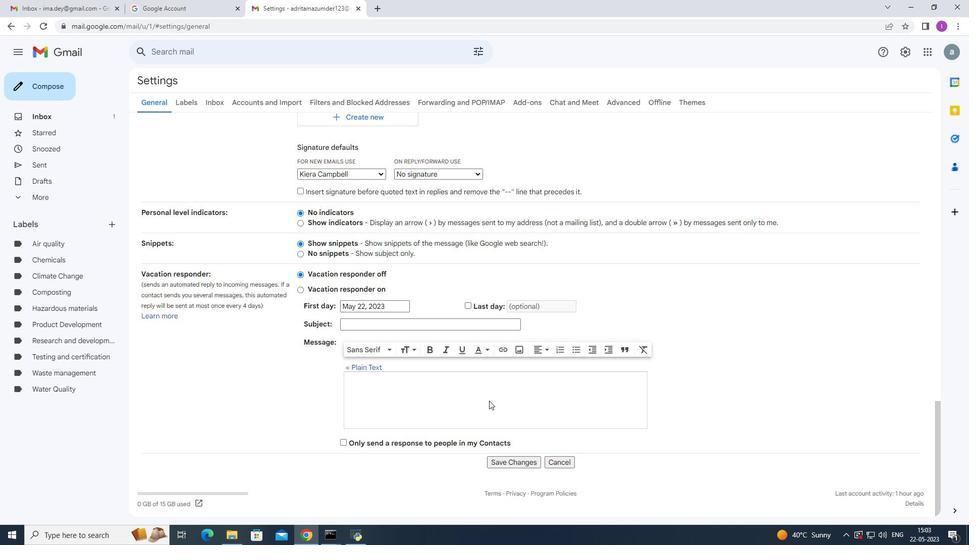 
Action: Mouse scrolled (489, 400) with delta (0, 0)
Screenshot: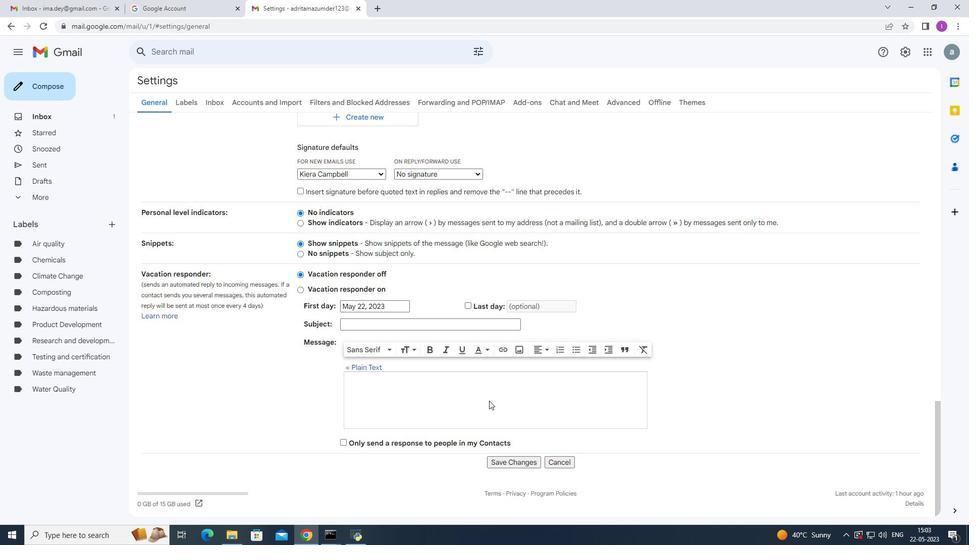 
Action: Mouse moved to (490, 394)
Screenshot: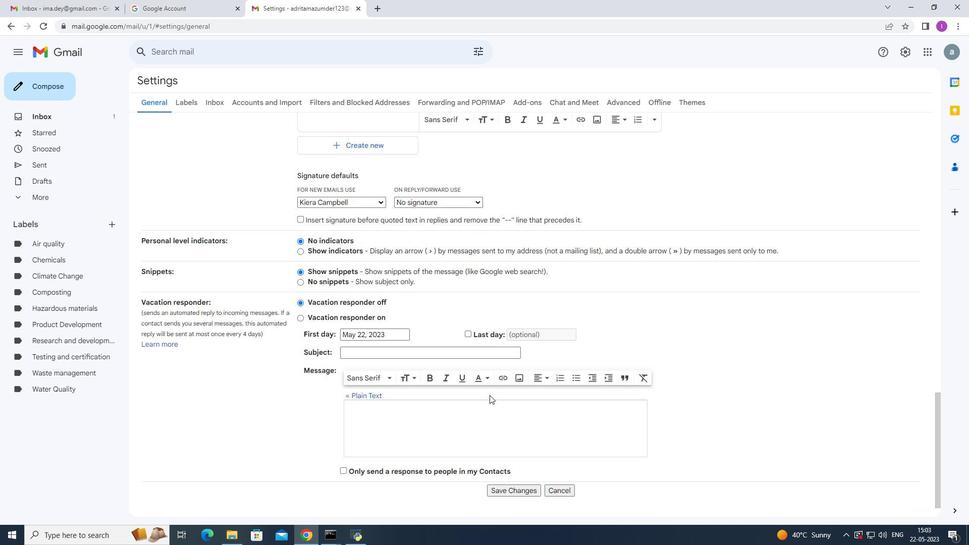 
Action: Mouse scrolled (490, 395) with delta (0, 0)
Screenshot: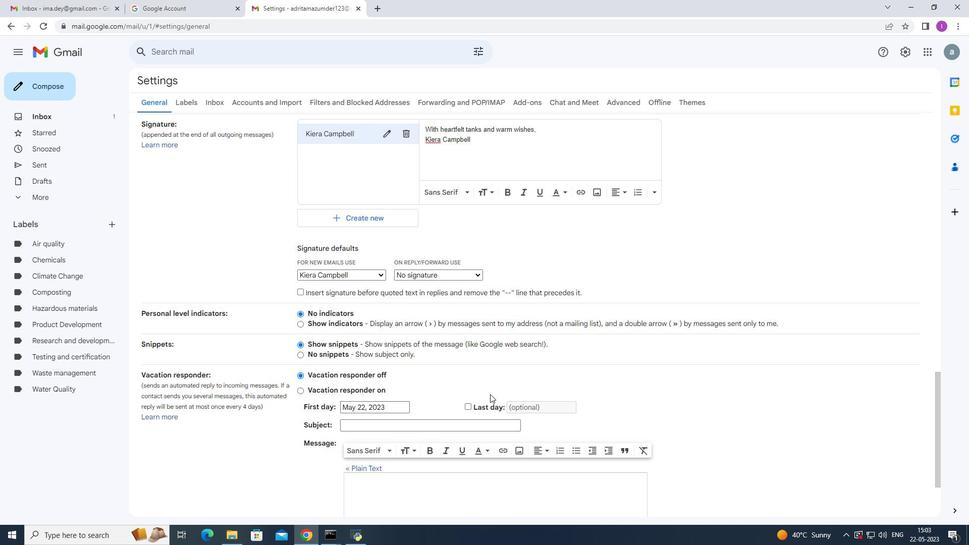 
Action: Mouse moved to (551, 286)
Screenshot: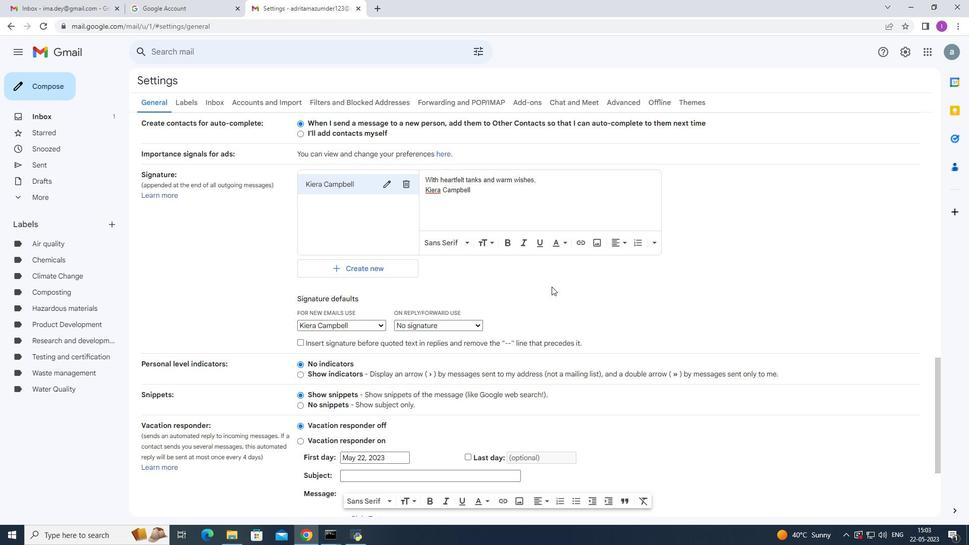 
Action: Mouse scrolled (551, 285) with delta (0, 0)
Screenshot: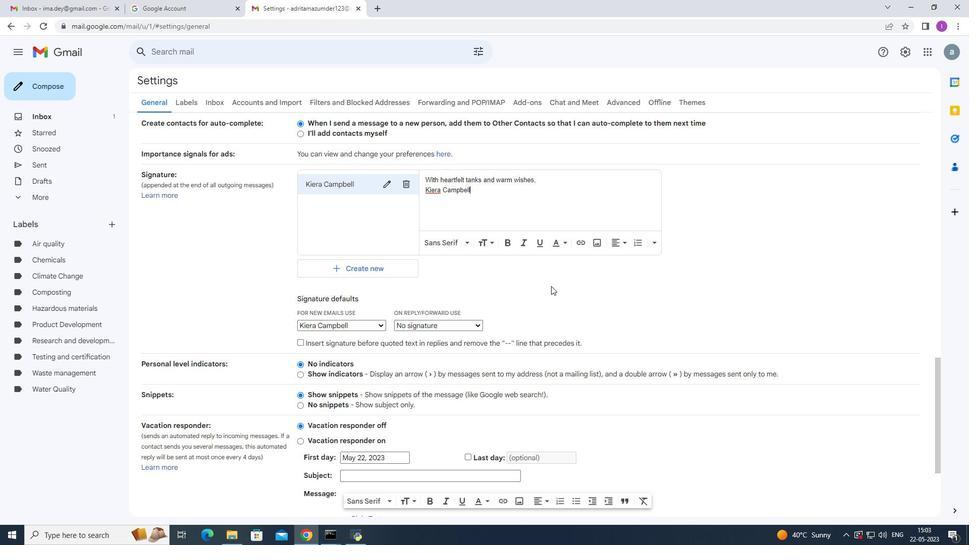 
Action: Mouse scrolled (551, 285) with delta (0, 0)
Screenshot: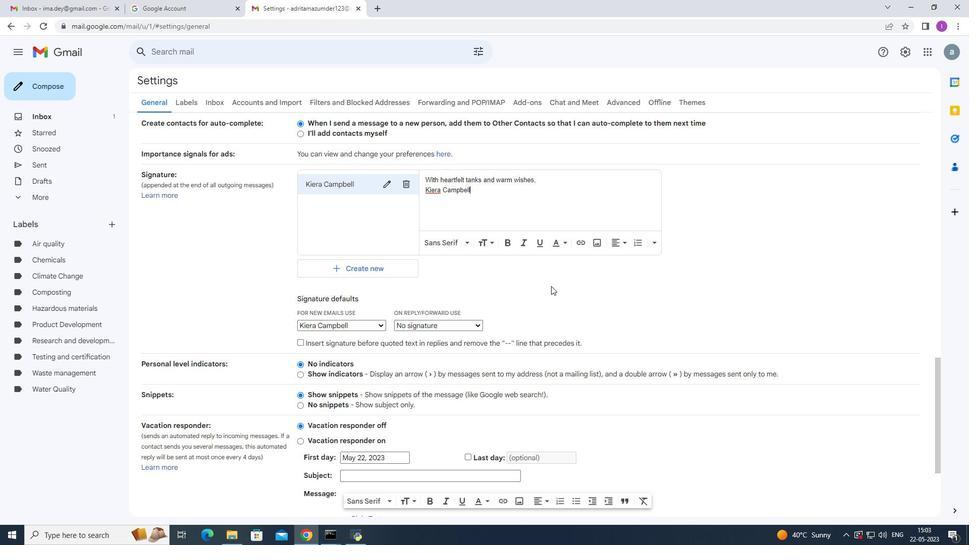 
Action: Mouse moved to (540, 288)
Screenshot: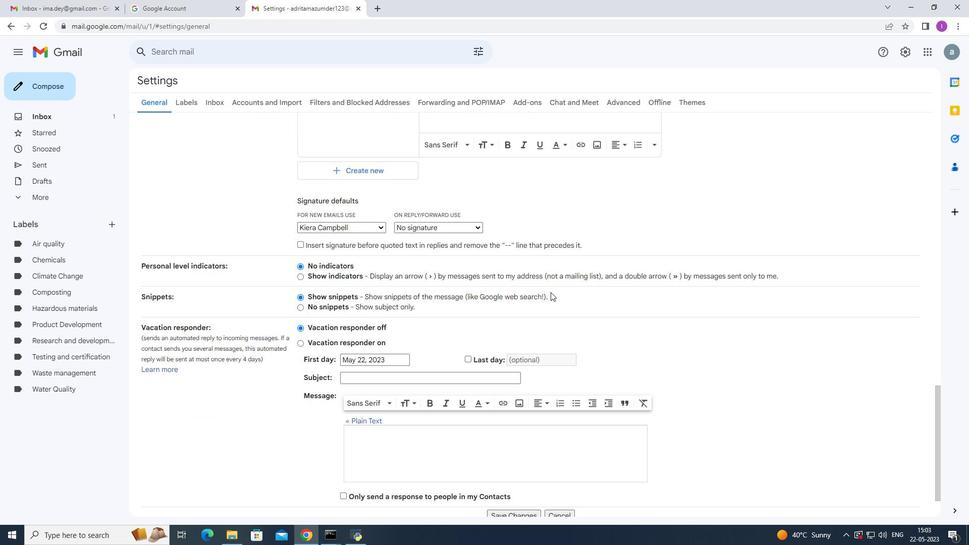 
Action: Mouse scrolled (540, 287) with delta (0, 0)
Screenshot: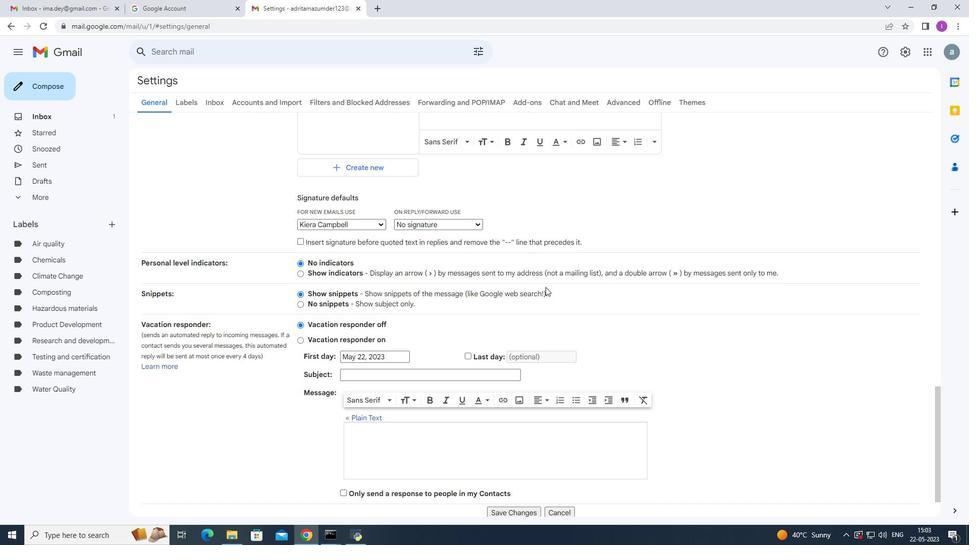 
Action: Mouse moved to (539, 288)
Screenshot: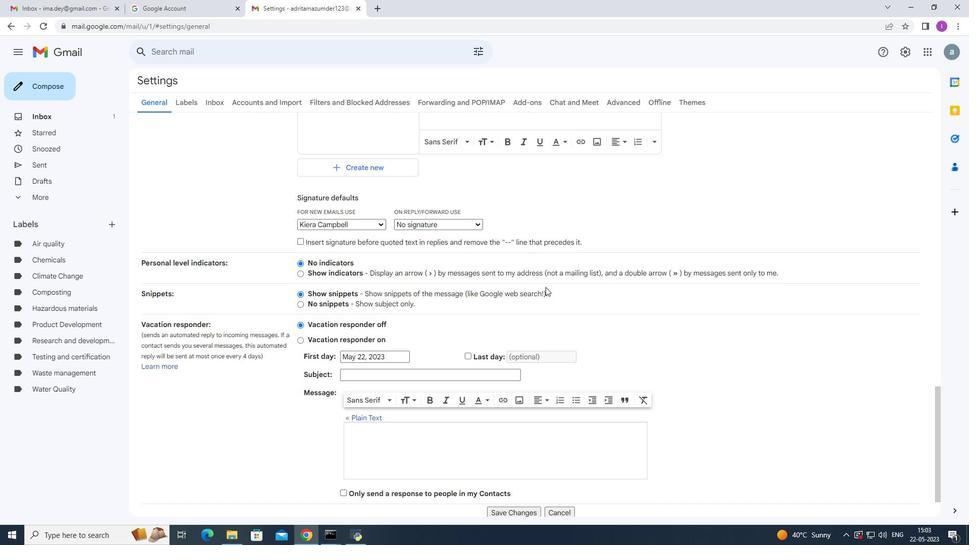 
Action: Mouse scrolled (539, 288) with delta (0, 0)
Screenshot: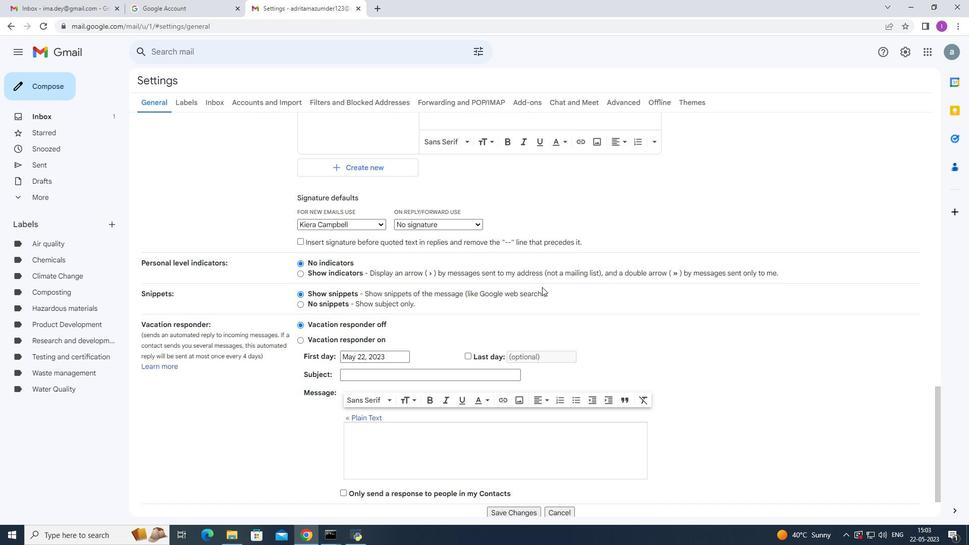 
Action: Mouse moved to (539, 289)
Screenshot: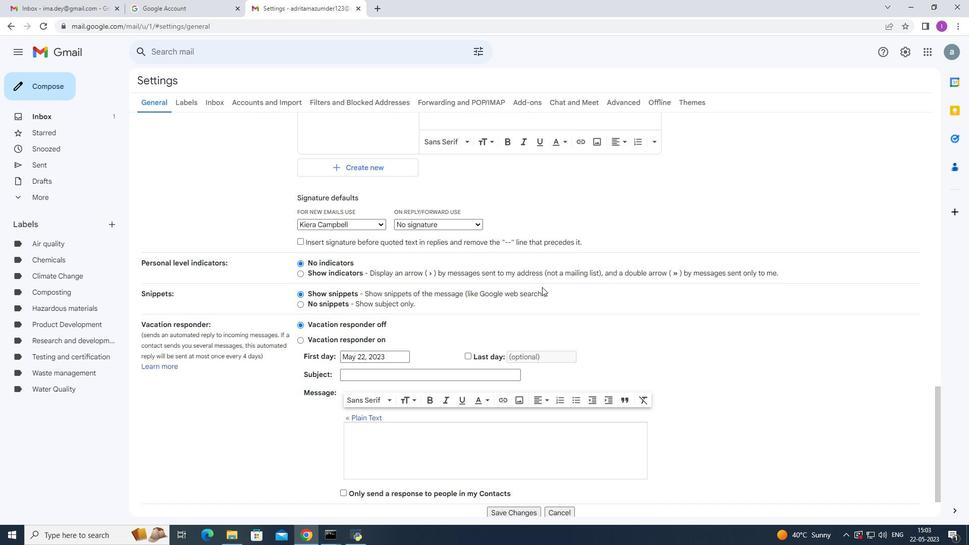 
Action: Mouse scrolled (539, 288) with delta (0, 0)
Screenshot: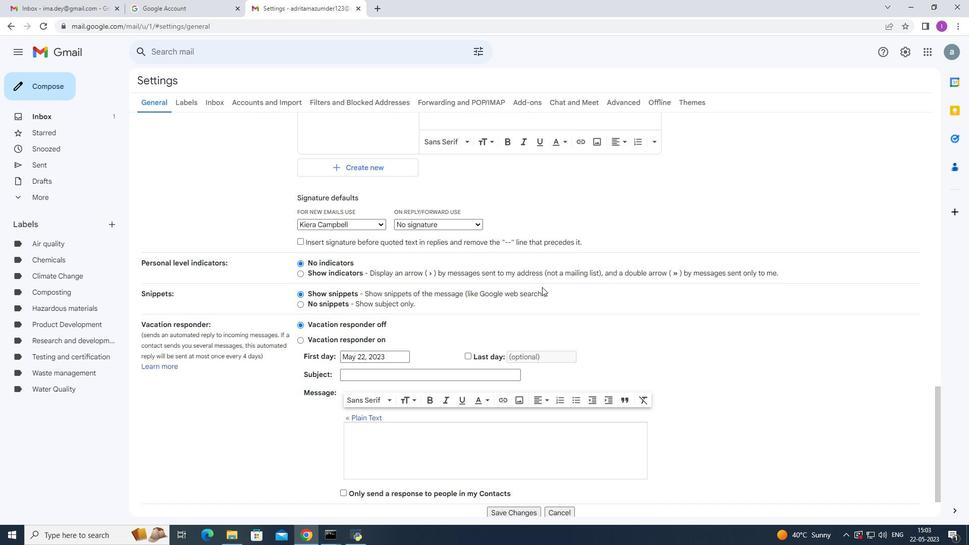 
Action: Mouse moved to (539, 289)
Screenshot: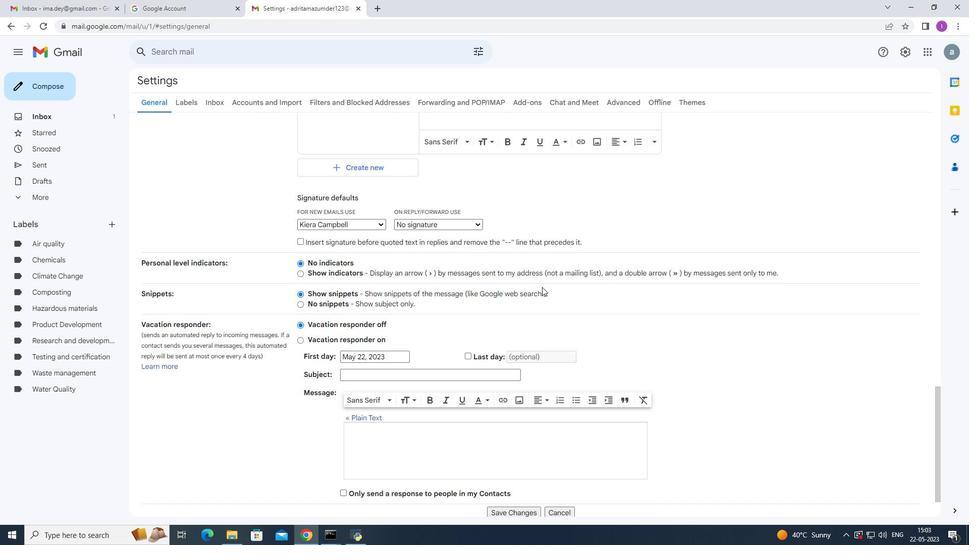 
Action: Mouse scrolled (539, 288) with delta (0, 0)
Screenshot: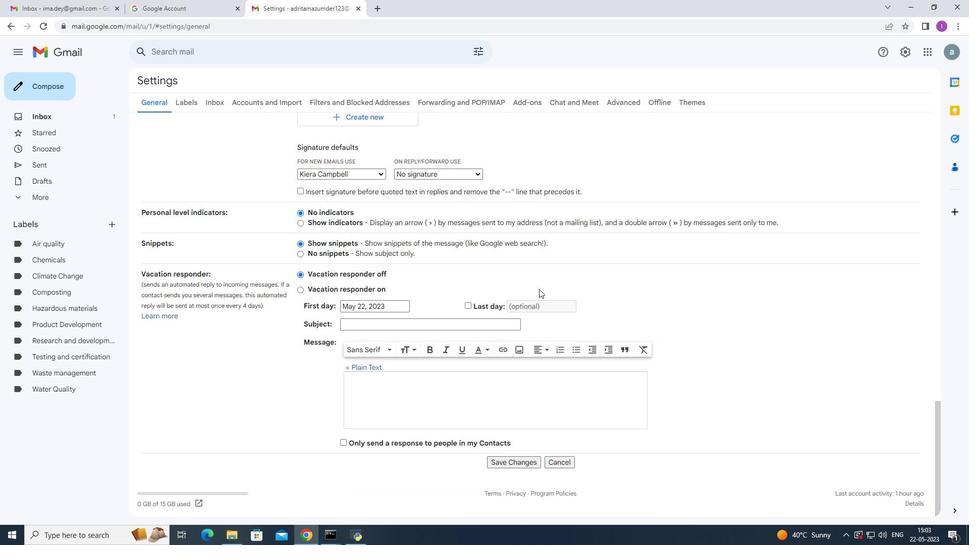 
Action: Mouse scrolled (539, 288) with delta (0, 0)
Screenshot: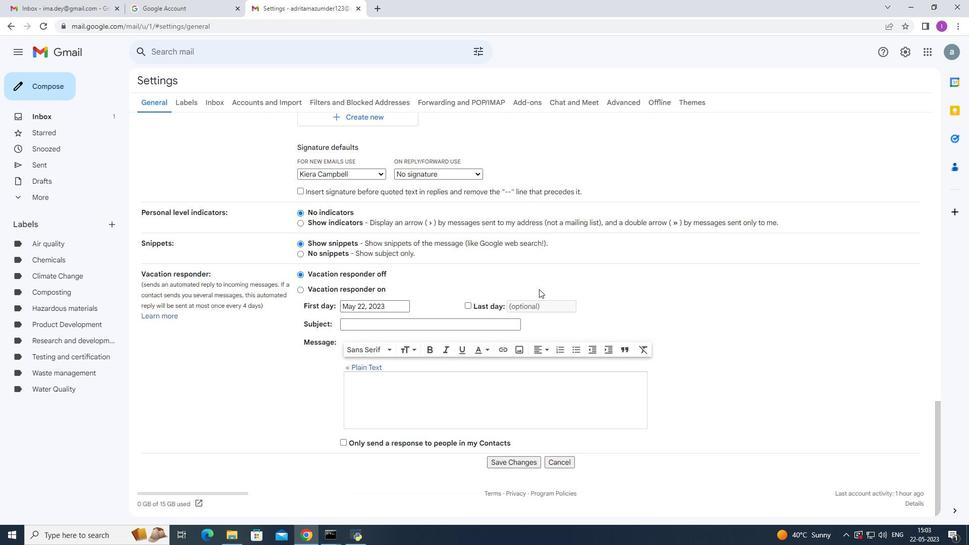 
Action: Mouse scrolled (539, 288) with delta (0, 0)
Screenshot: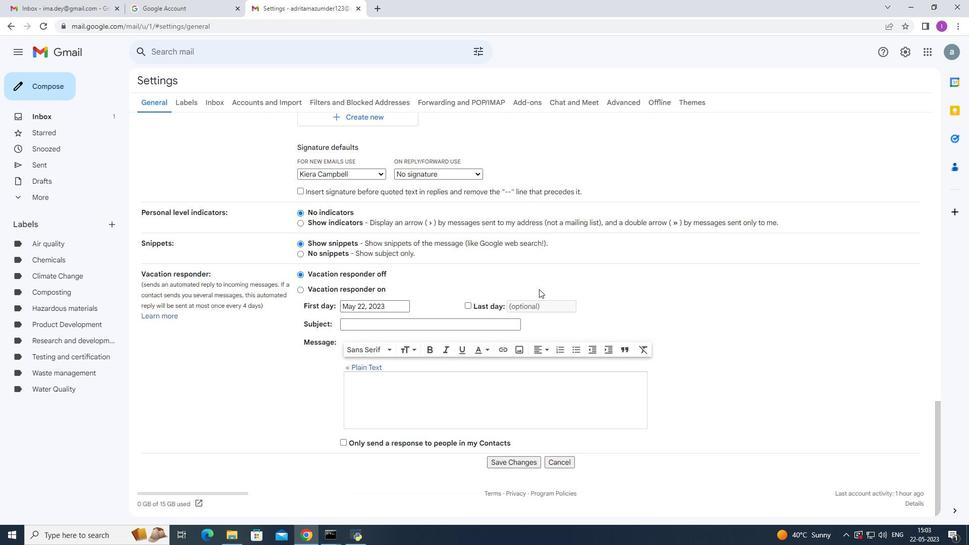 
Action: Mouse moved to (539, 290)
Screenshot: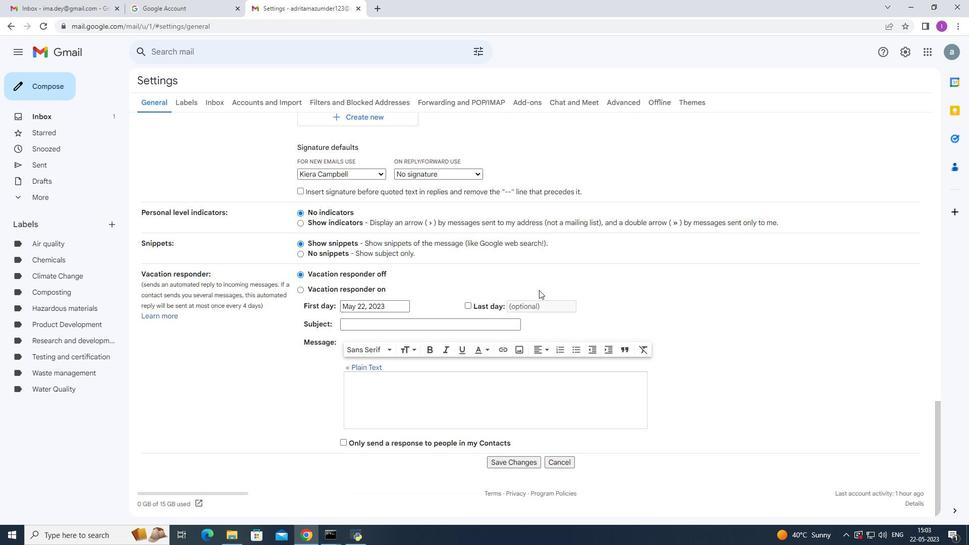 
Action: Mouse scrolled (539, 289) with delta (0, 0)
Screenshot: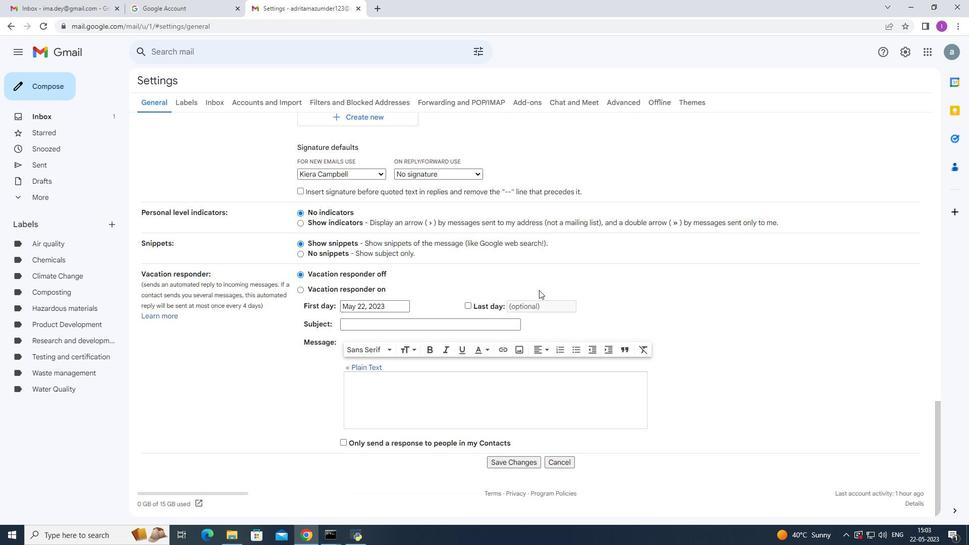 
Action: Mouse scrolled (539, 289) with delta (0, 0)
Screenshot: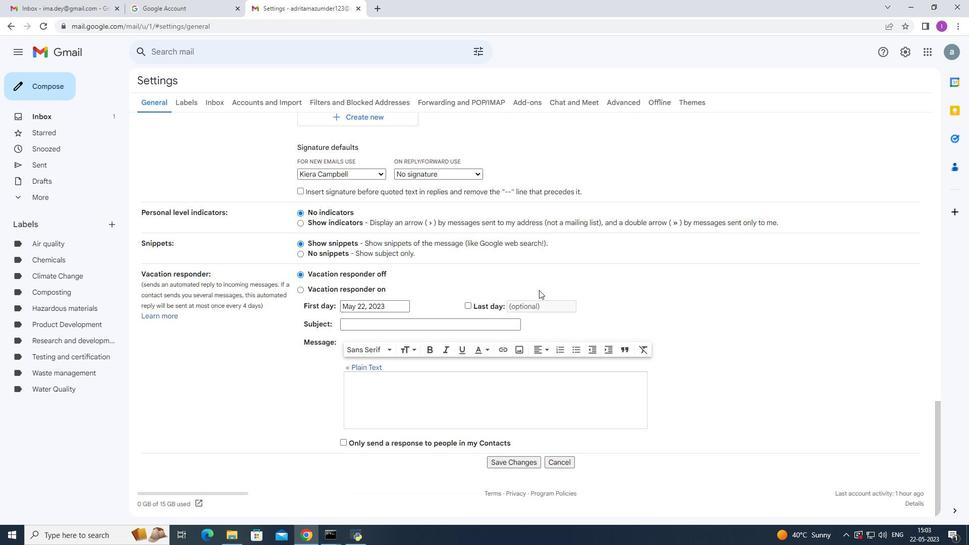 
Action: Mouse scrolled (539, 289) with delta (0, 0)
Screenshot: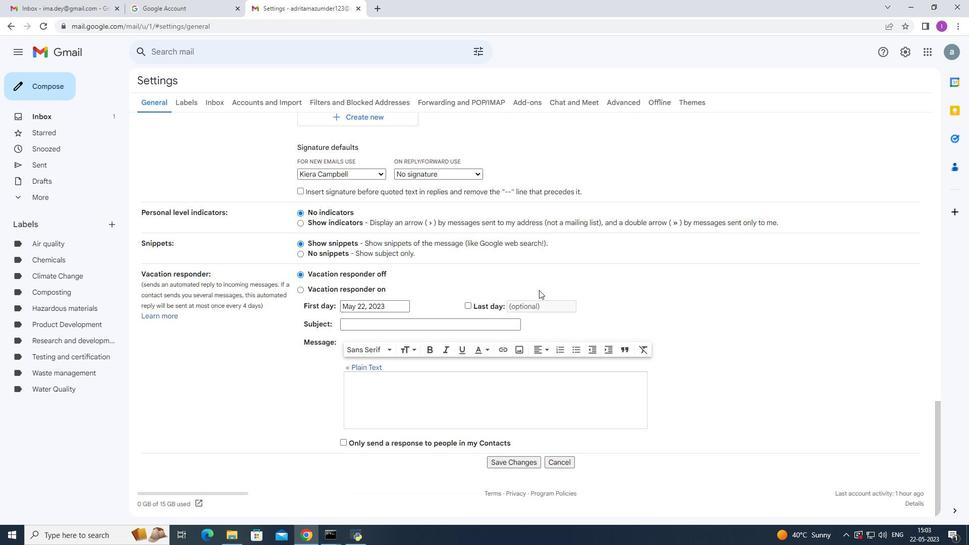 
Action: Mouse moved to (505, 457)
Screenshot: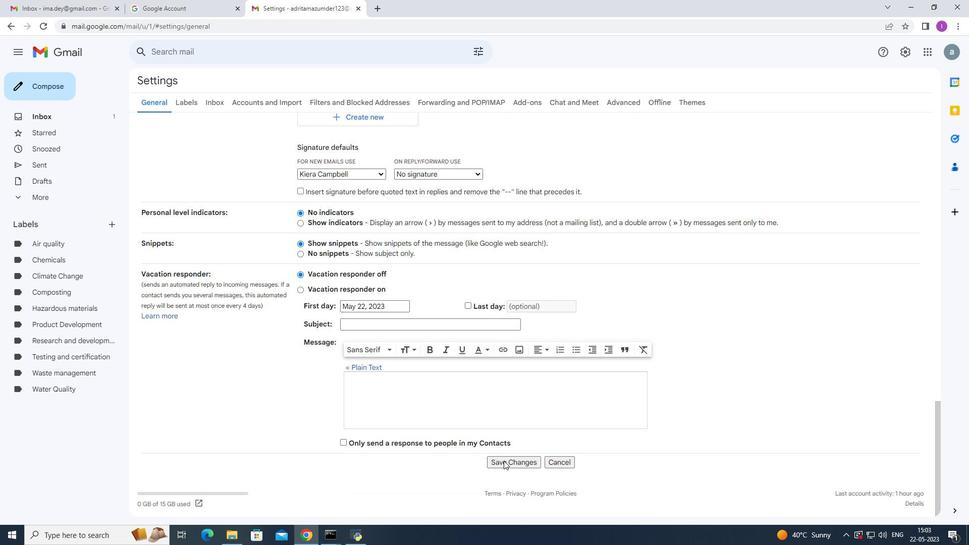 
Action: Mouse scrolled (505, 457) with delta (0, 0)
Screenshot: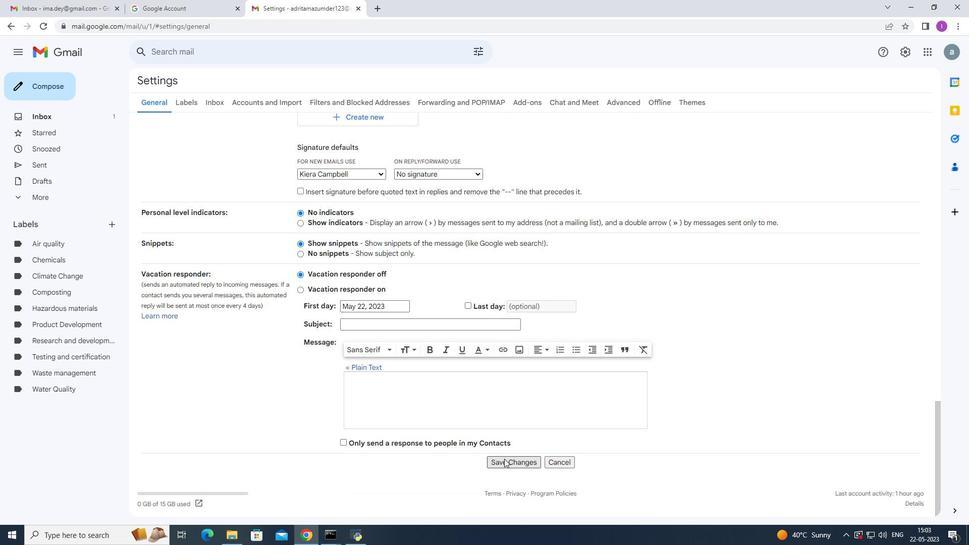 
Action: Mouse scrolled (505, 457) with delta (0, 0)
Screenshot: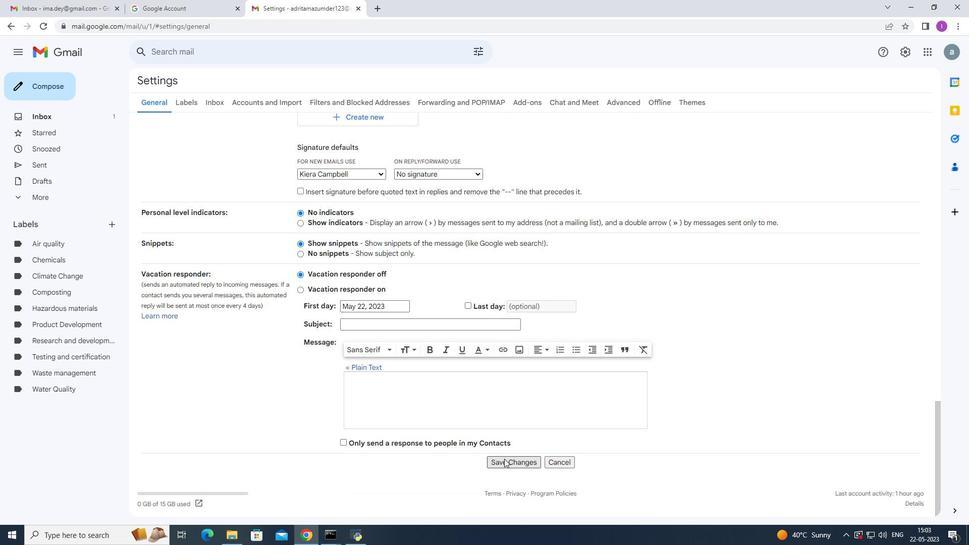 
Action: Mouse moved to (505, 457)
Screenshot: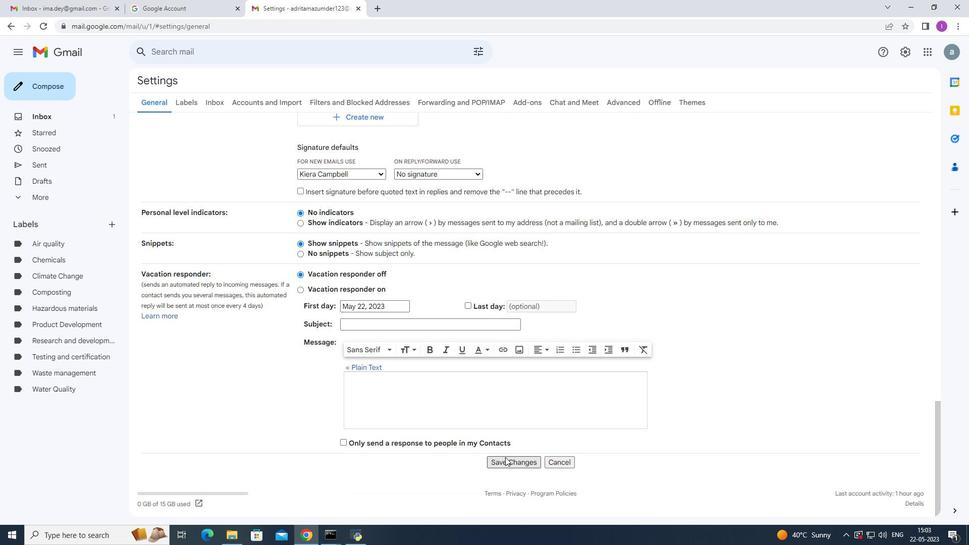 
Action: Mouse scrolled (505, 456) with delta (0, 0)
Screenshot: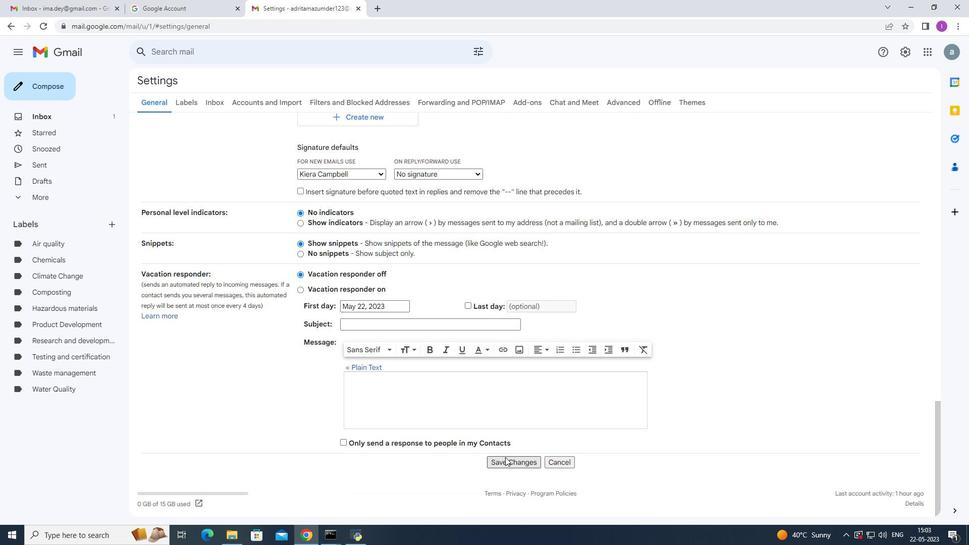 
Action: Mouse moved to (507, 459)
Screenshot: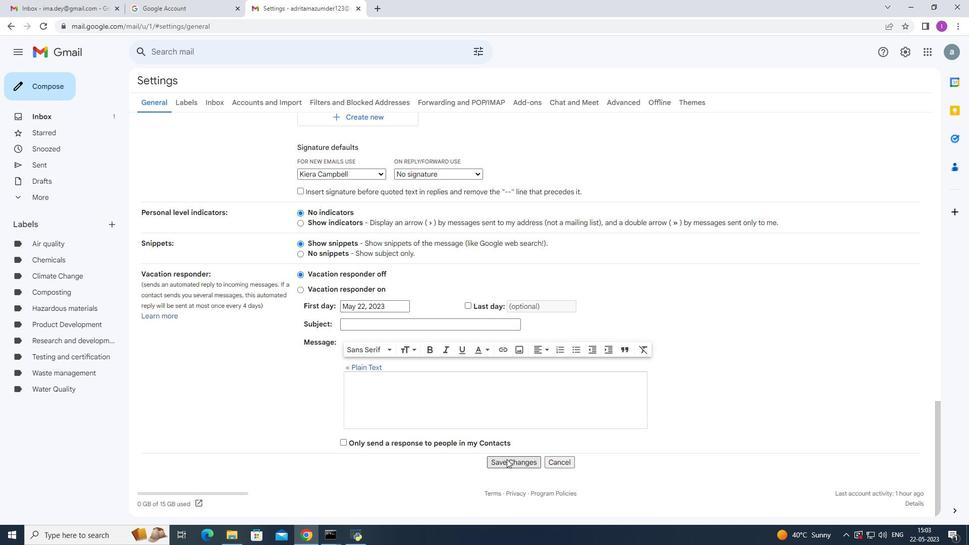 
Action: Mouse pressed left at (507, 459)
Screenshot: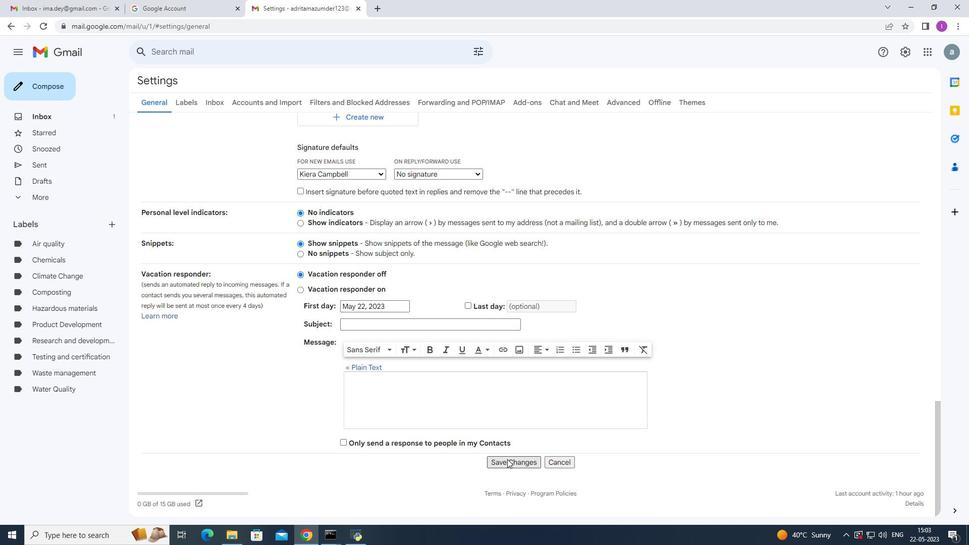 
Action: Mouse moved to (28, 88)
Screenshot: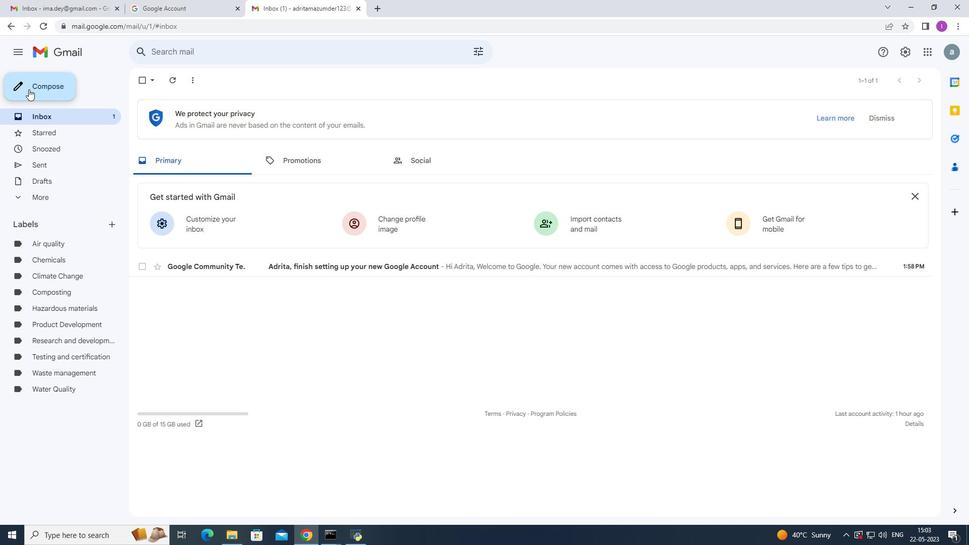 
Action: Mouse pressed left at (28, 88)
Screenshot: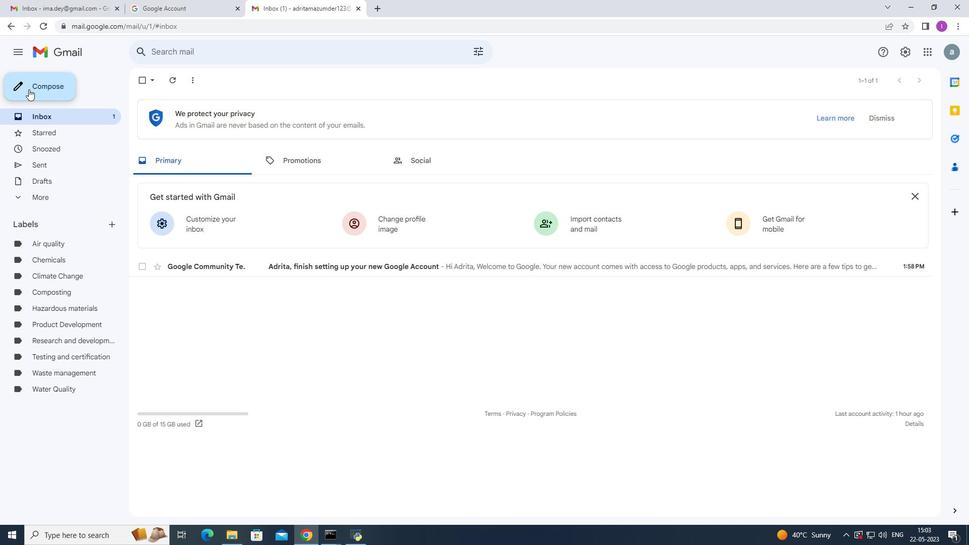 
Action: Mouse moved to (656, 251)
Screenshot: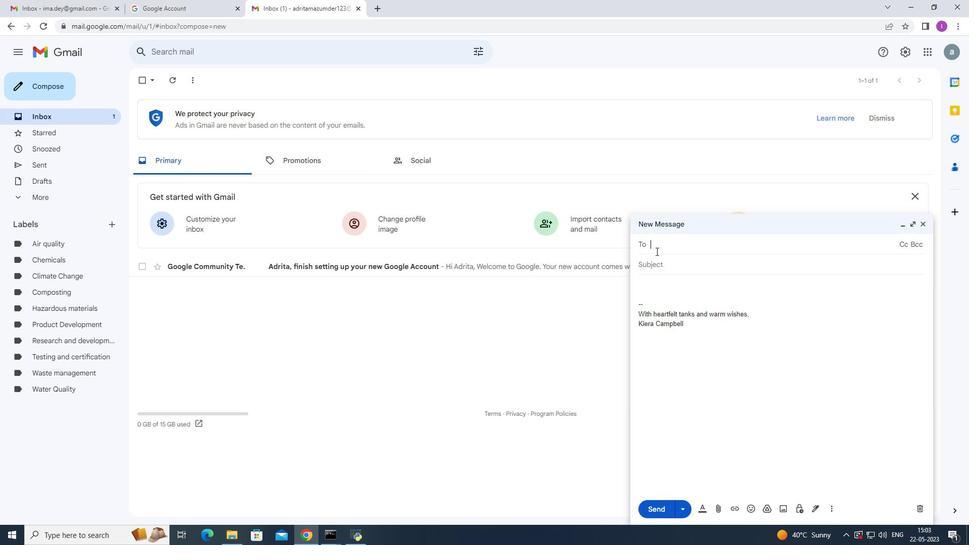 
Action: Key pressed so
Screenshot: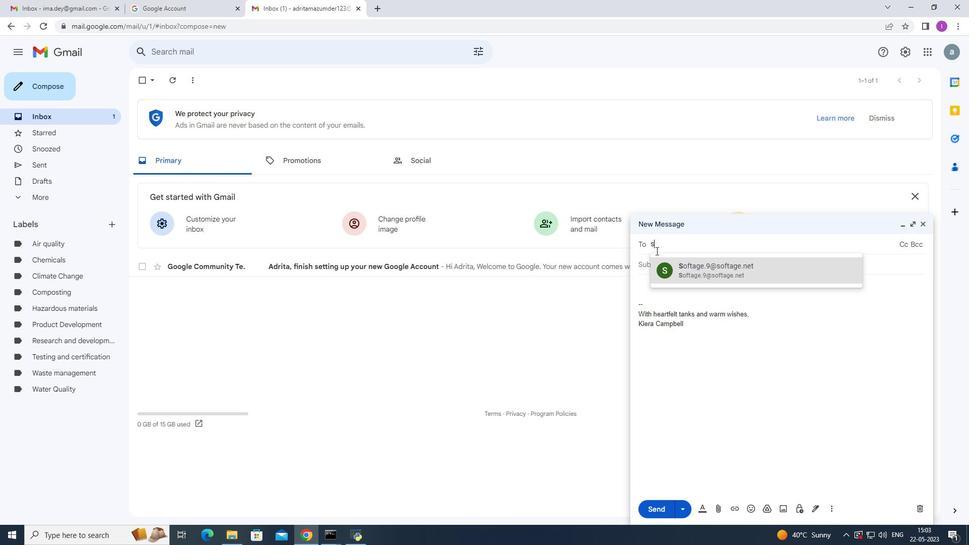 
Action: Mouse moved to (694, 261)
Screenshot: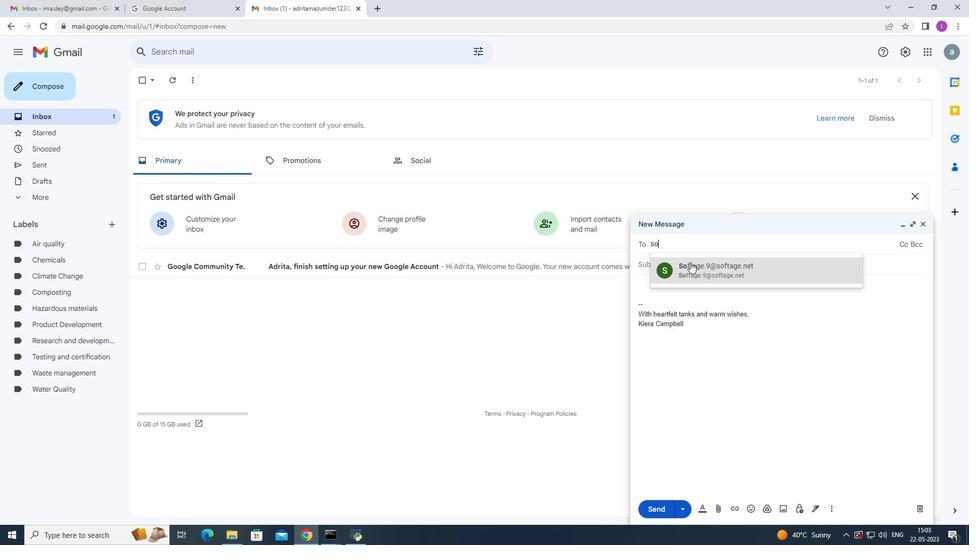 
Action: Mouse pressed left at (694, 261)
Screenshot: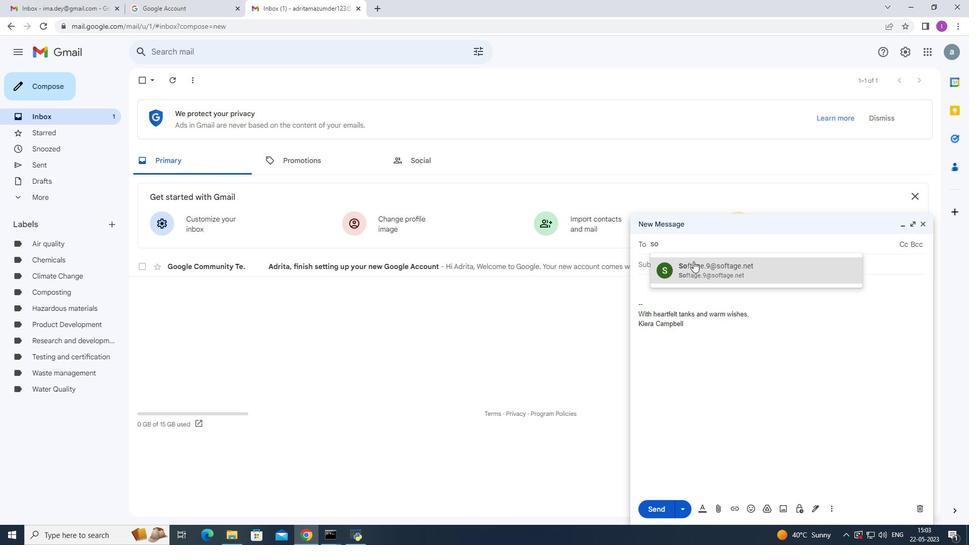 
Action: Mouse moved to (832, 506)
Screenshot: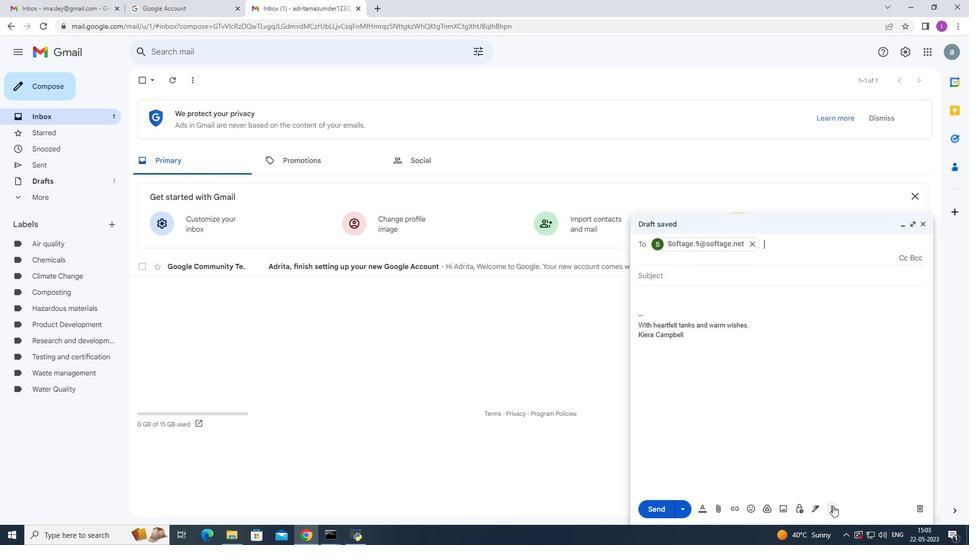 
Action: Mouse pressed left at (832, 506)
Screenshot: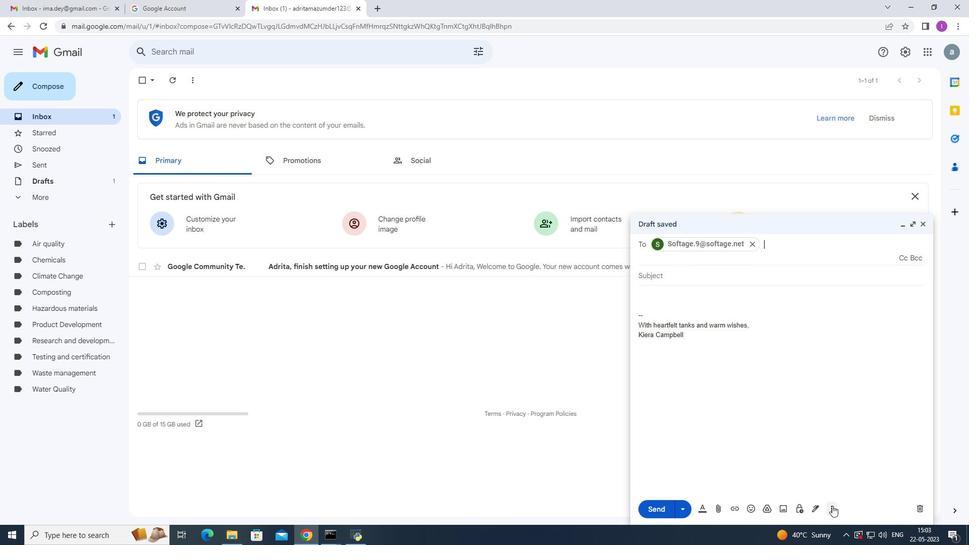 
Action: Mouse moved to (871, 413)
Screenshot: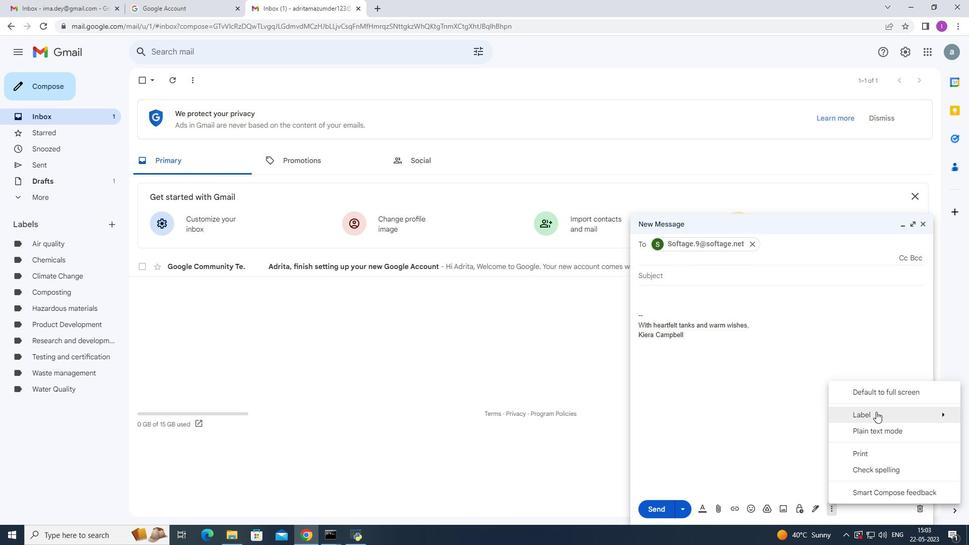 
Action: Mouse pressed left at (871, 413)
Screenshot: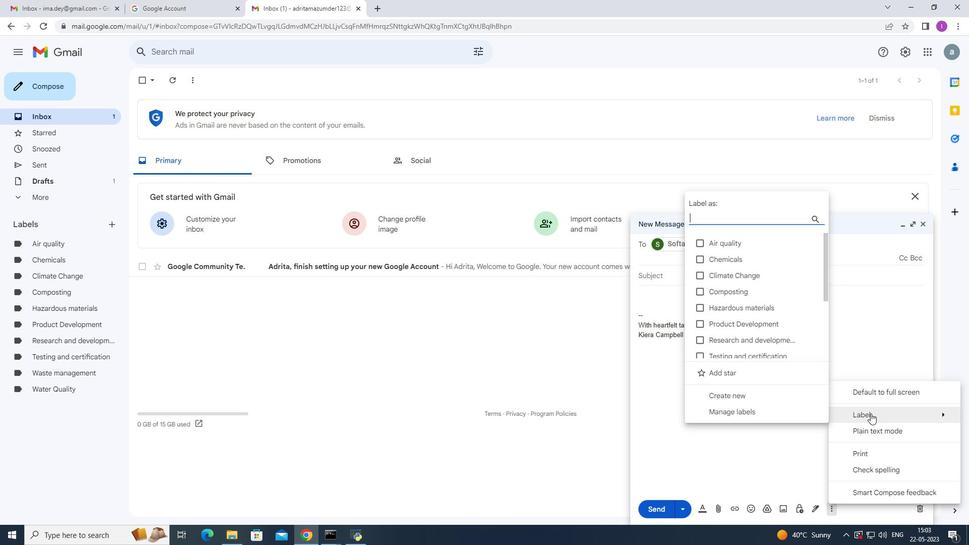 
Action: Mouse moved to (724, 219)
Screenshot: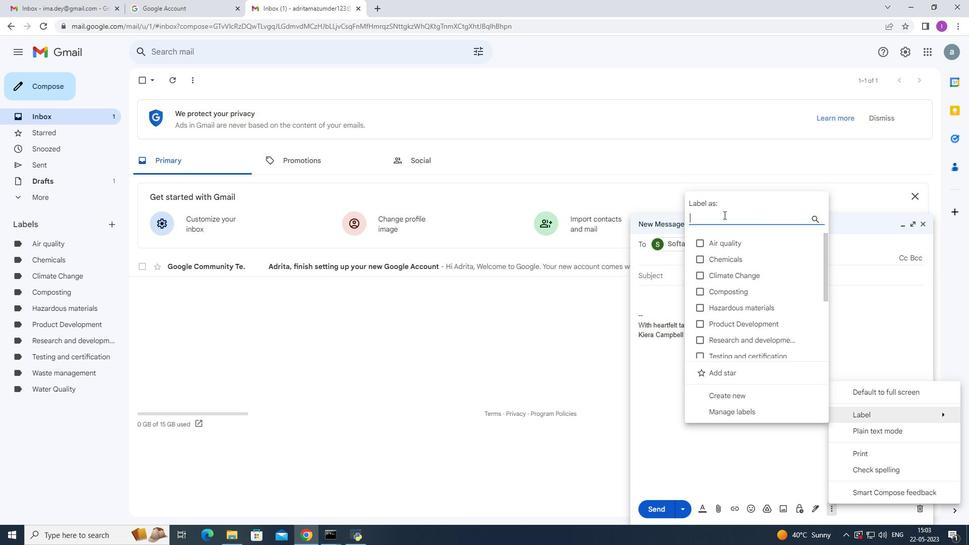 
Action: Key pressed <Key.shift>Quality<Key.space><Key.space>control
Screenshot: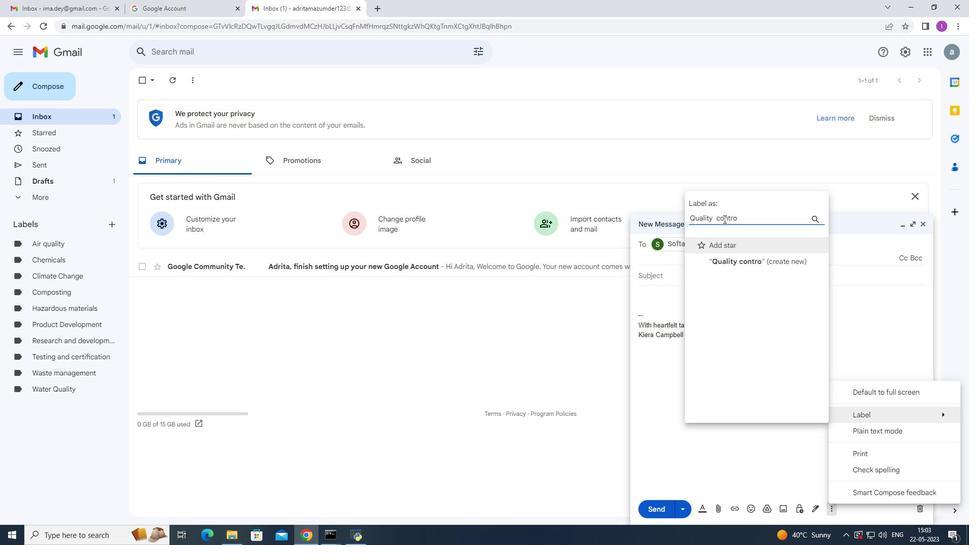 
Action: Mouse moved to (725, 260)
Screenshot: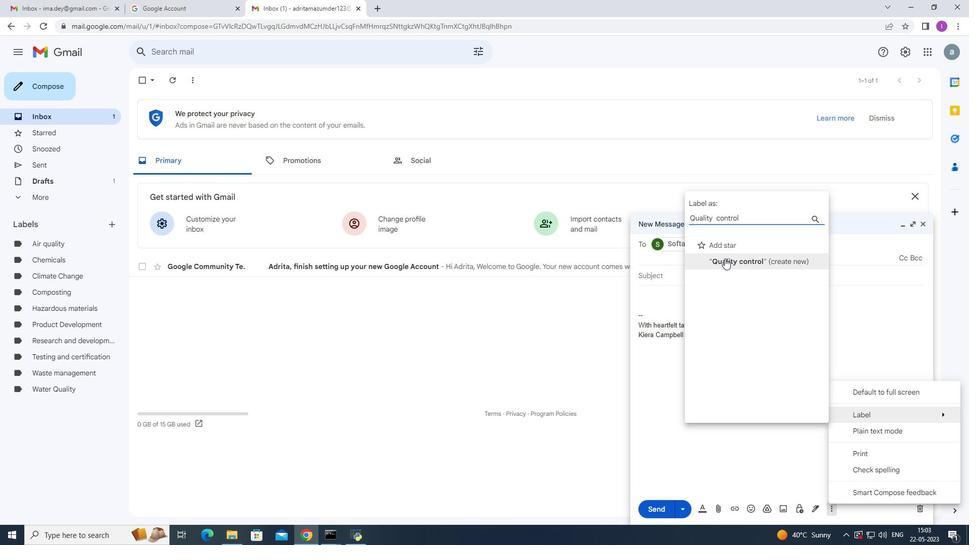 
Action: Mouse pressed left at (725, 260)
Screenshot: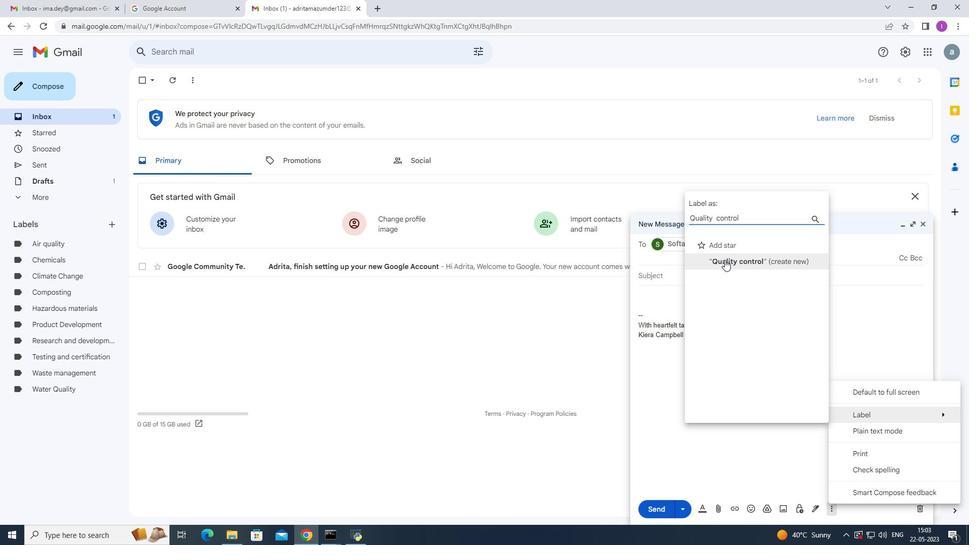 
Action: Mouse moved to (579, 323)
Screenshot: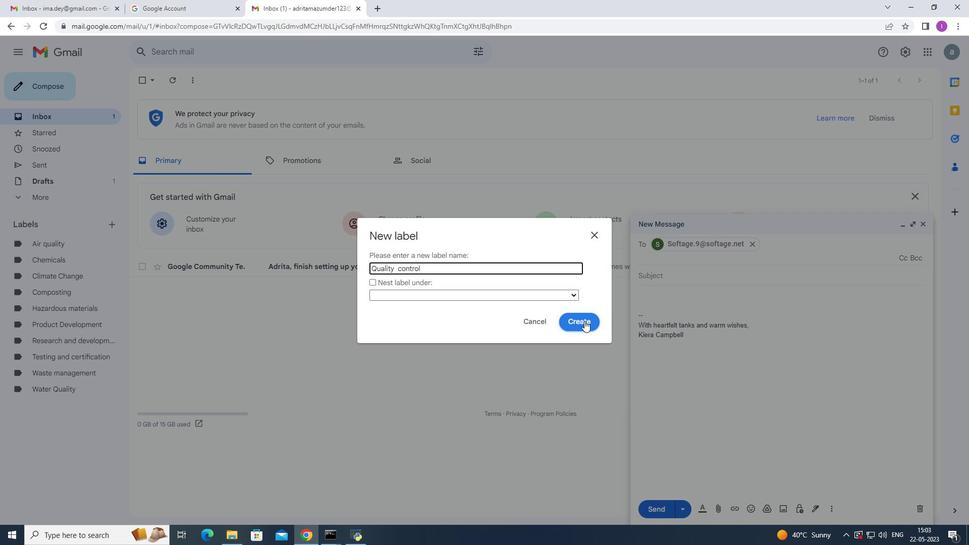
Action: Mouse pressed left at (579, 323)
Screenshot: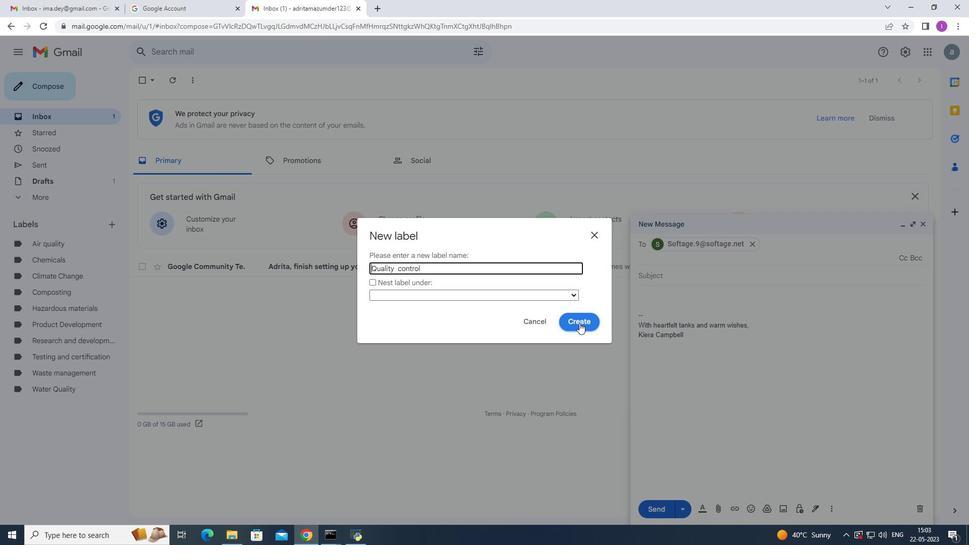 
Action: Mouse moved to (832, 508)
Screenshot: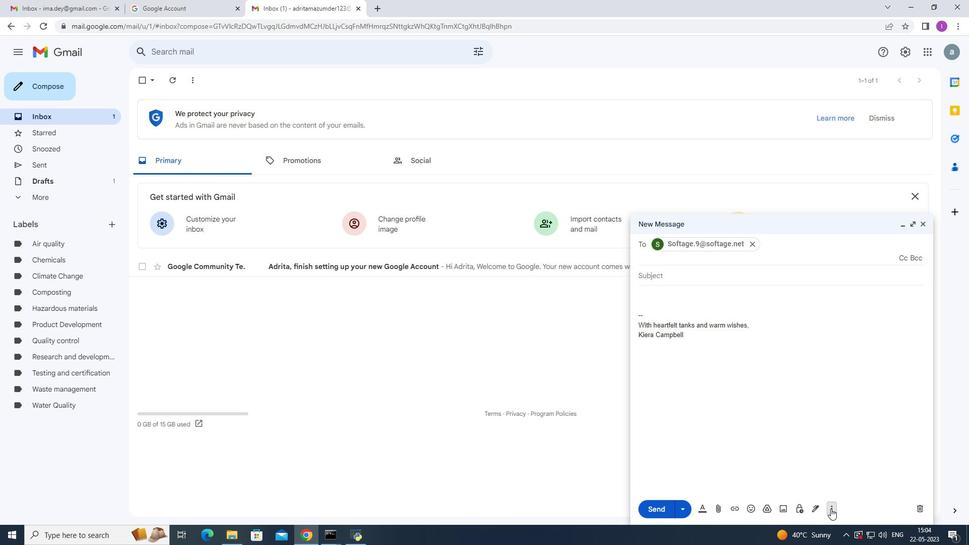 
Action: Mouse pressed left at (832, 508)
Screenshot: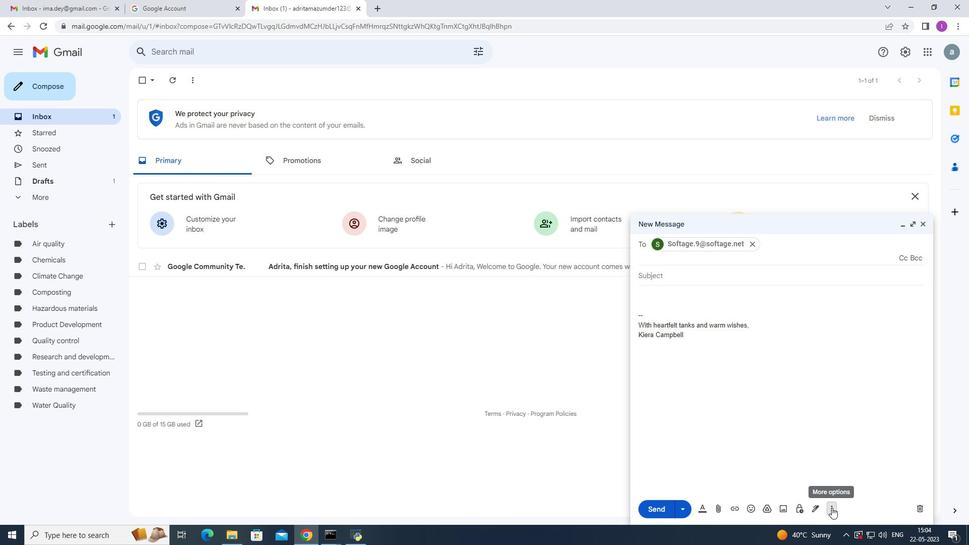 
Action: Mouse moved to (855, 413)
Screenshot: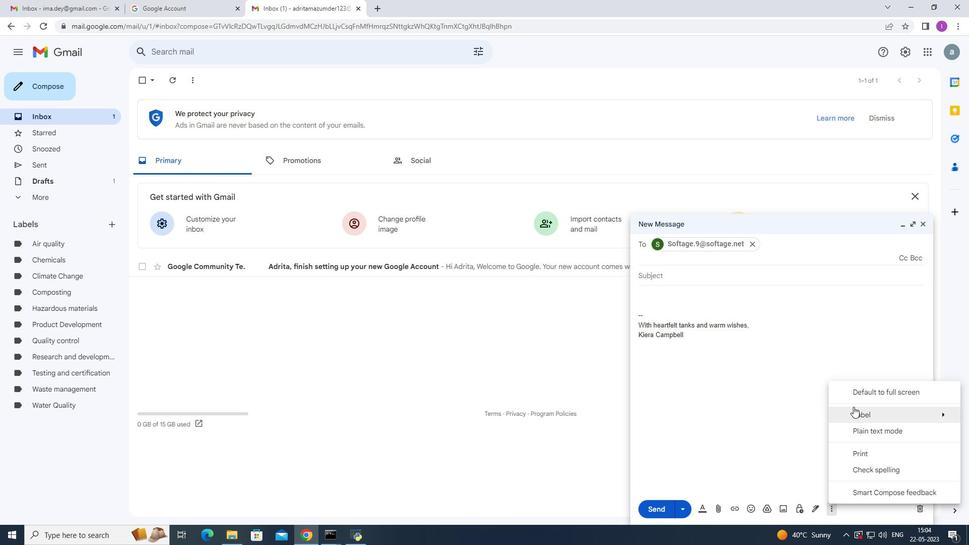 
Action: Mouse pressed left at (855, 413)
Screenshot: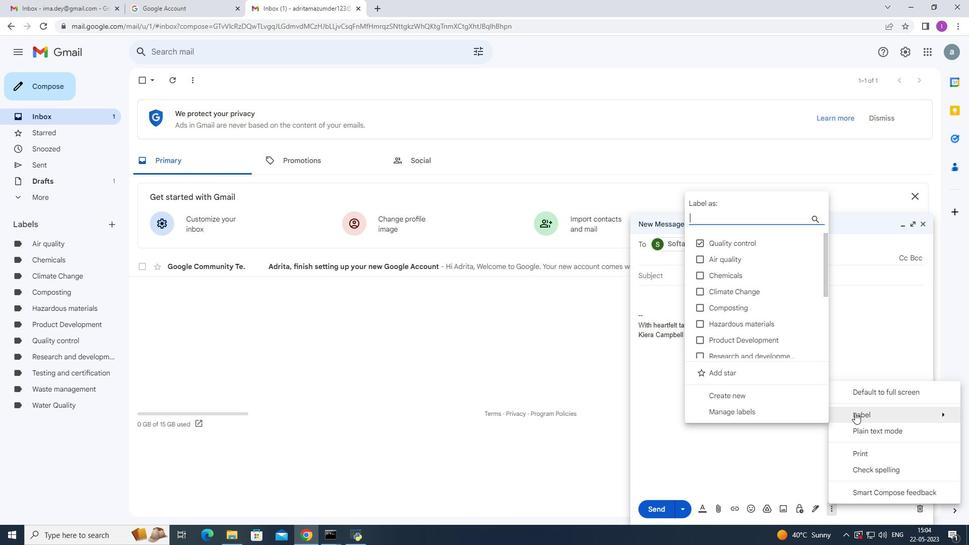 
Action: Mouse moved to (660, 429)
Screenshot: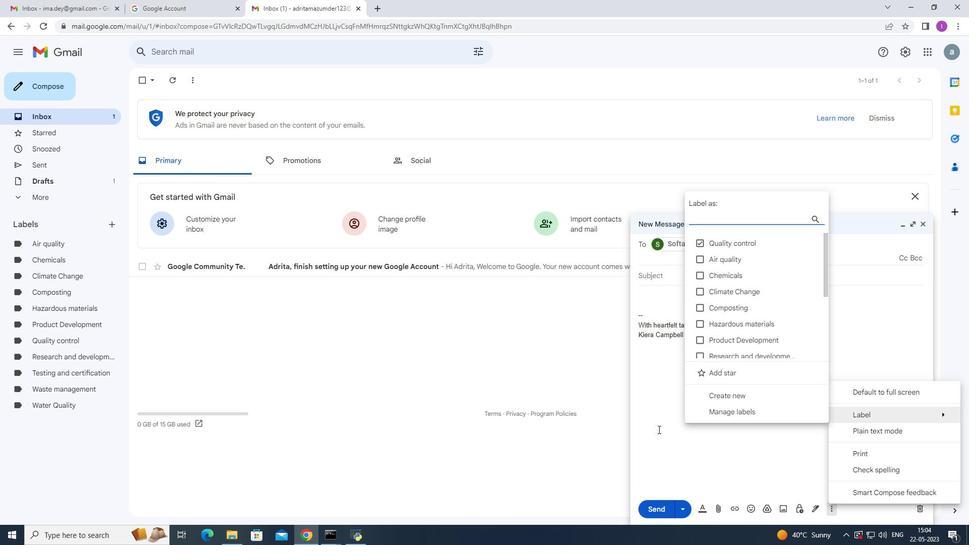 
Action: Key pressed <Key.enter>
Screenshot: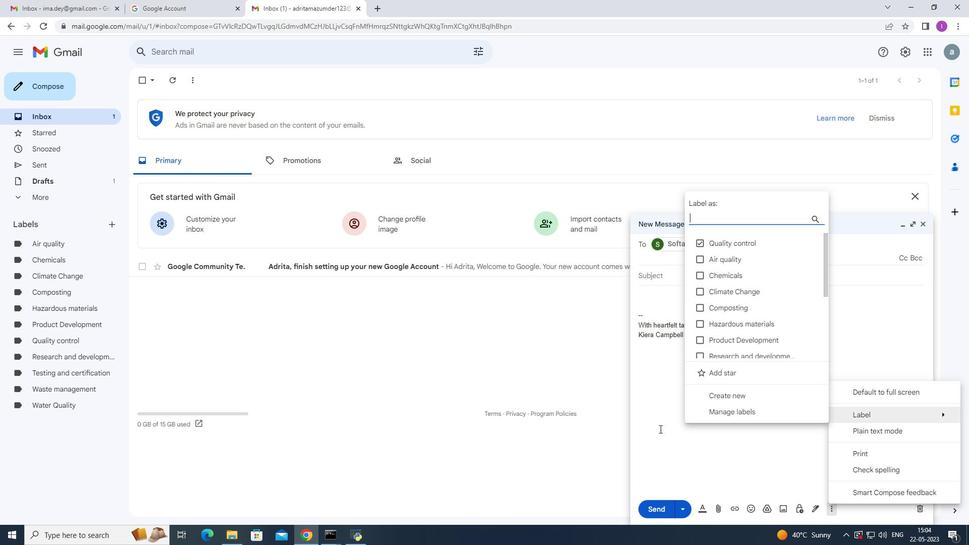 
Action: Mouse pressed left at (660, 429)
Screenshot: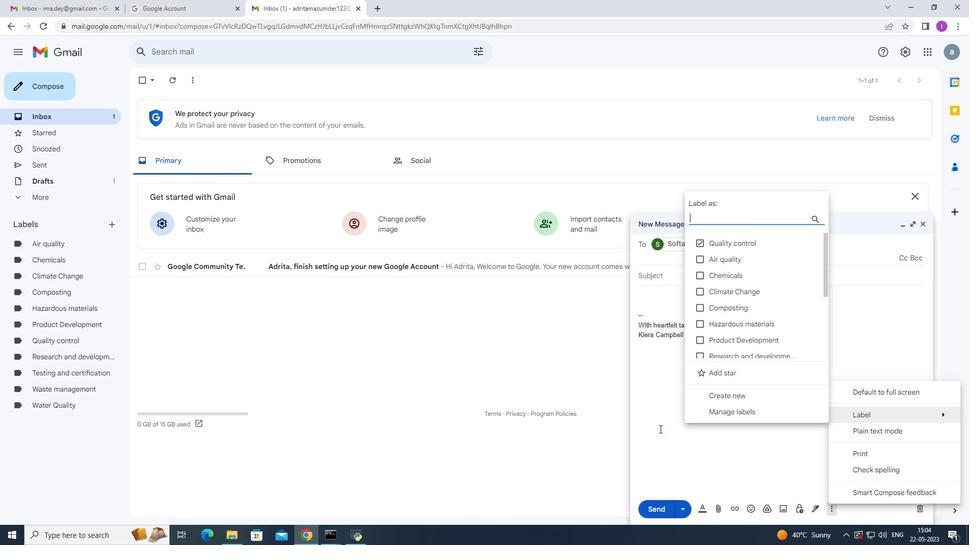 
Action: Mouse moved to (647, 512)
Screenshot: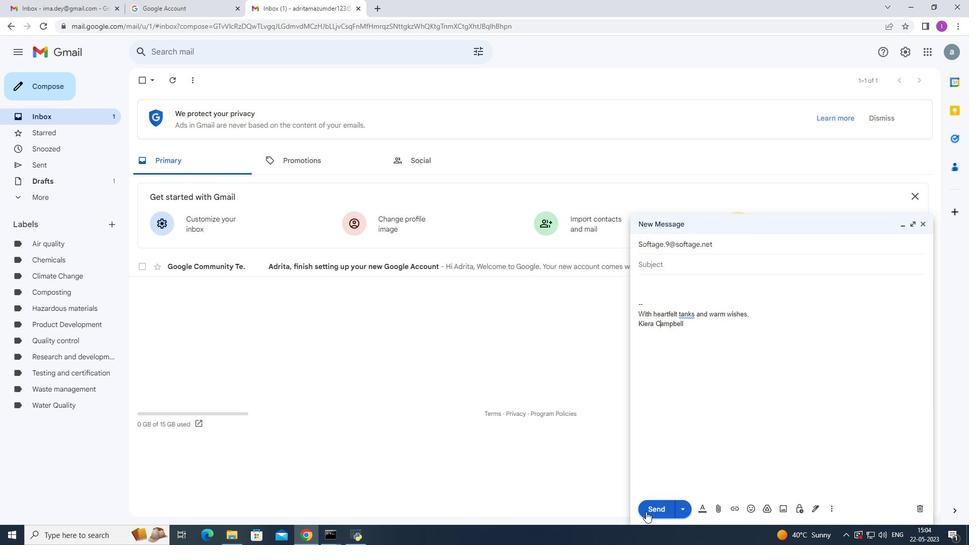 
Action: Mouse pressed left at (647, 512)
Screenshot: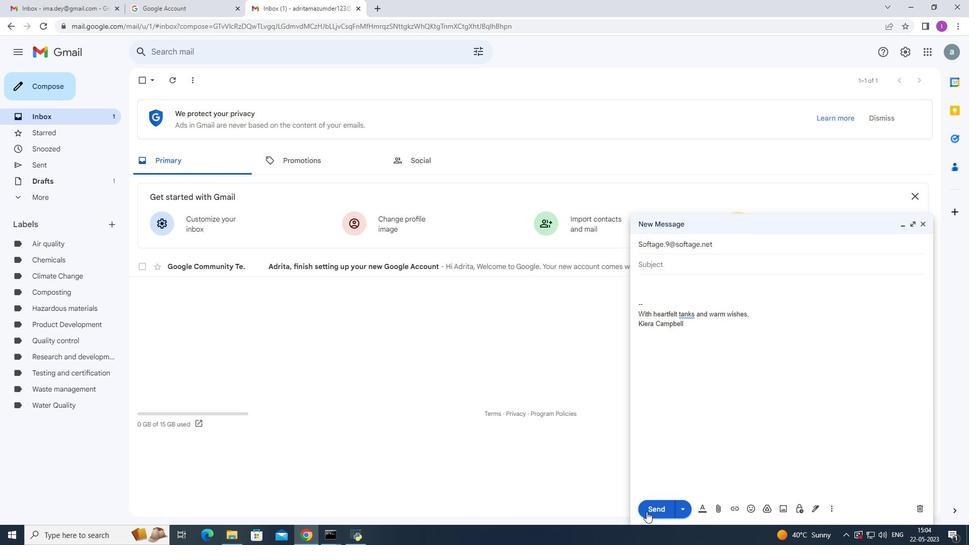 
Action: Mouse moved to (341, 431)
Screenshot: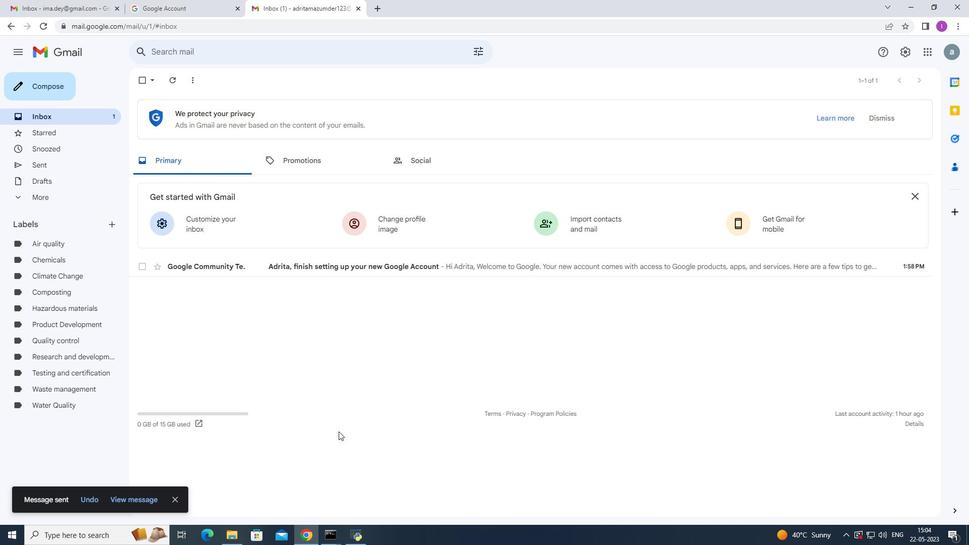
